 Task: Create a due date automation trigger when advanced on, on the tuesday of the week a card is due add dates due today at 11:00 AM.
Action: Mouse moved to (1210, 98)
Screenshot: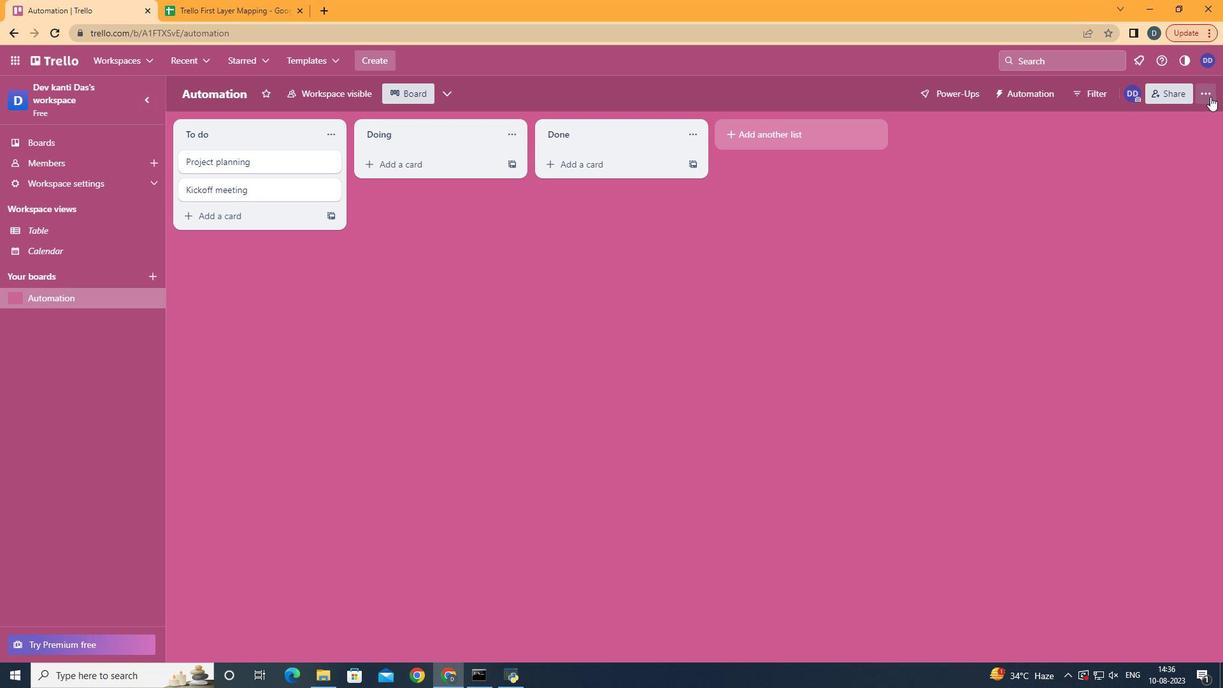 
Action: Mouse pressed left at (1210, 98)
Screenshot: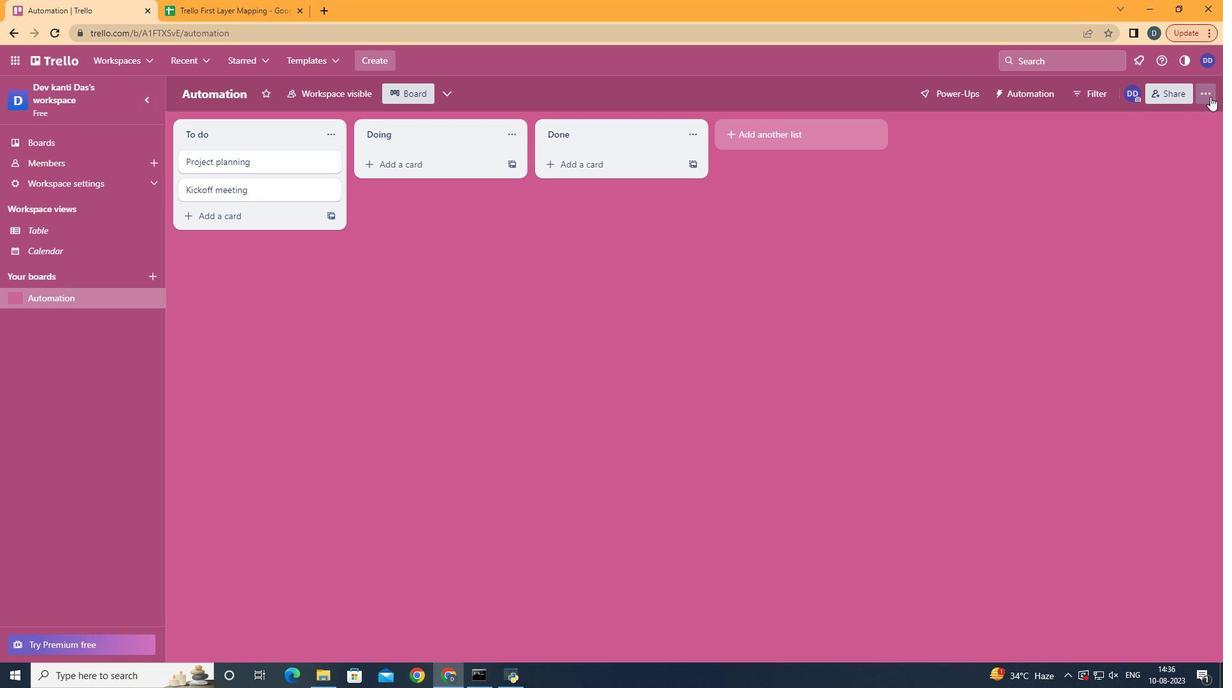 
Action: Mouse moved to (1114, 261)
Screenshot: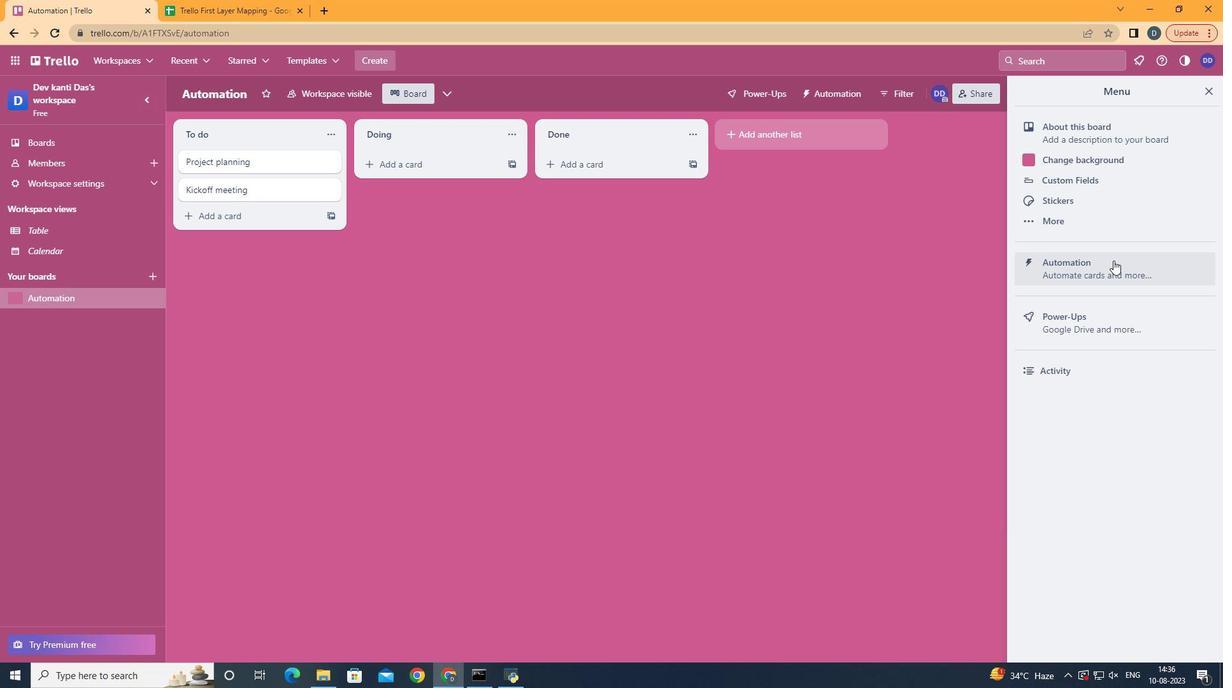 
Action: Mouse pressed left at (1114, 261)
Screenshot: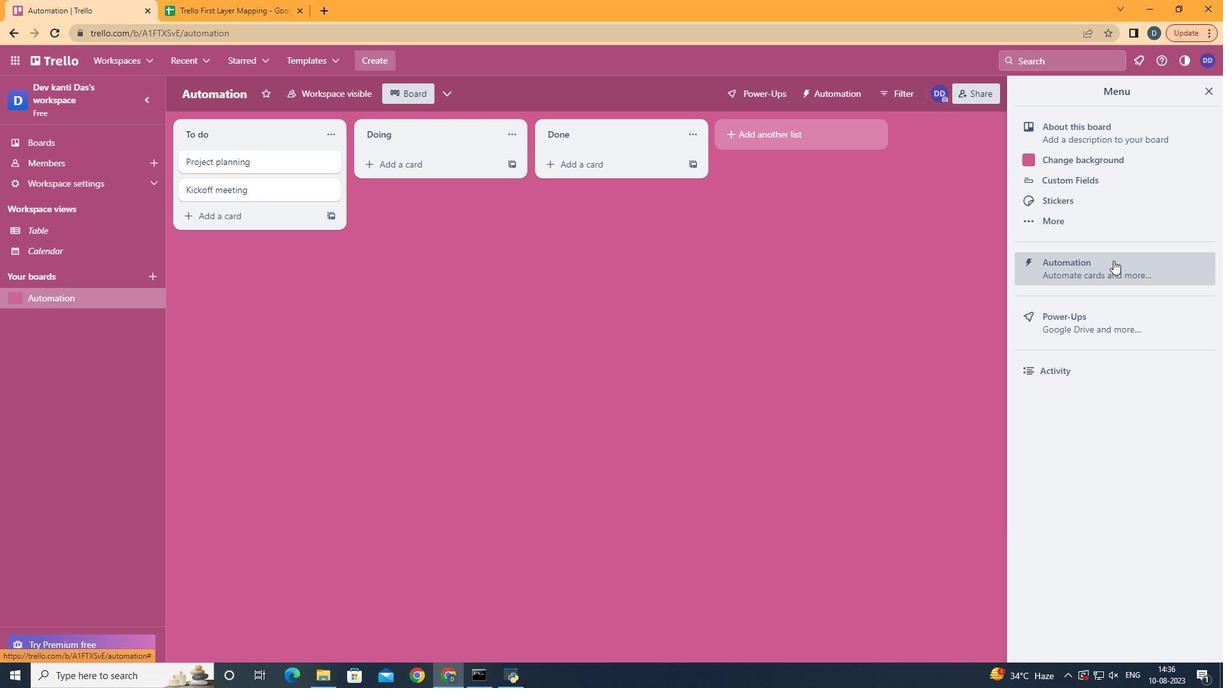 
Action: Mouse moved to (223, 258)
Screenshot: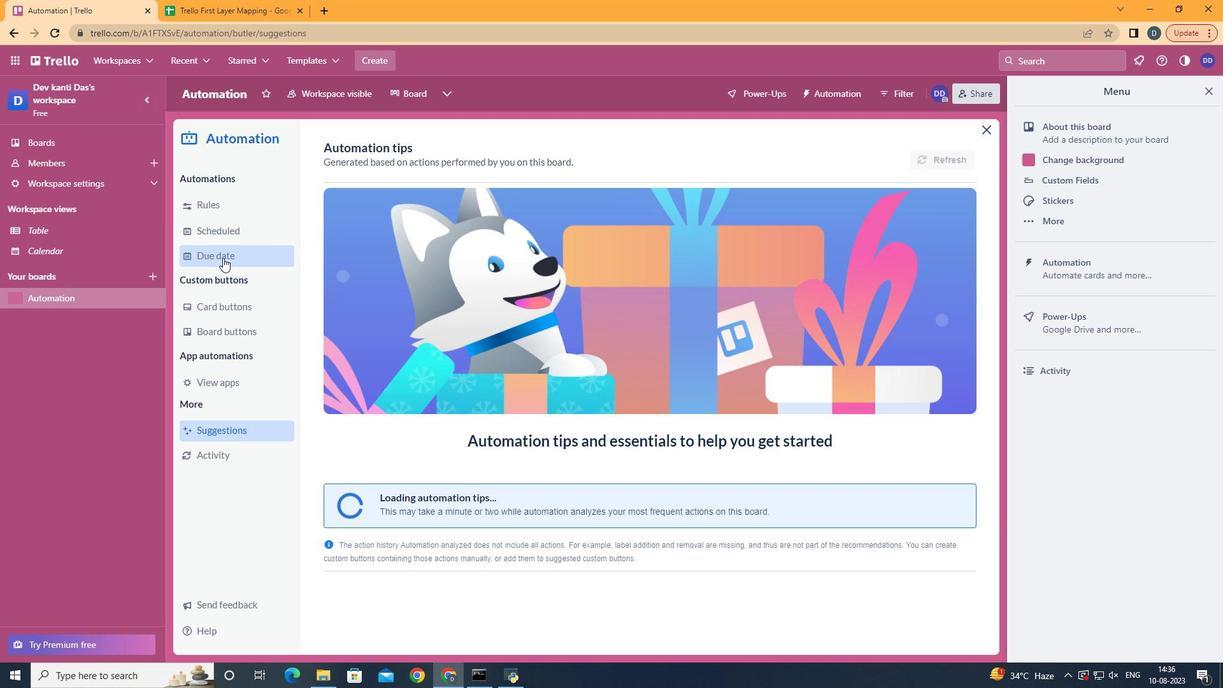 
Action: Mouse pressed left at (223, 258)
Screenshot: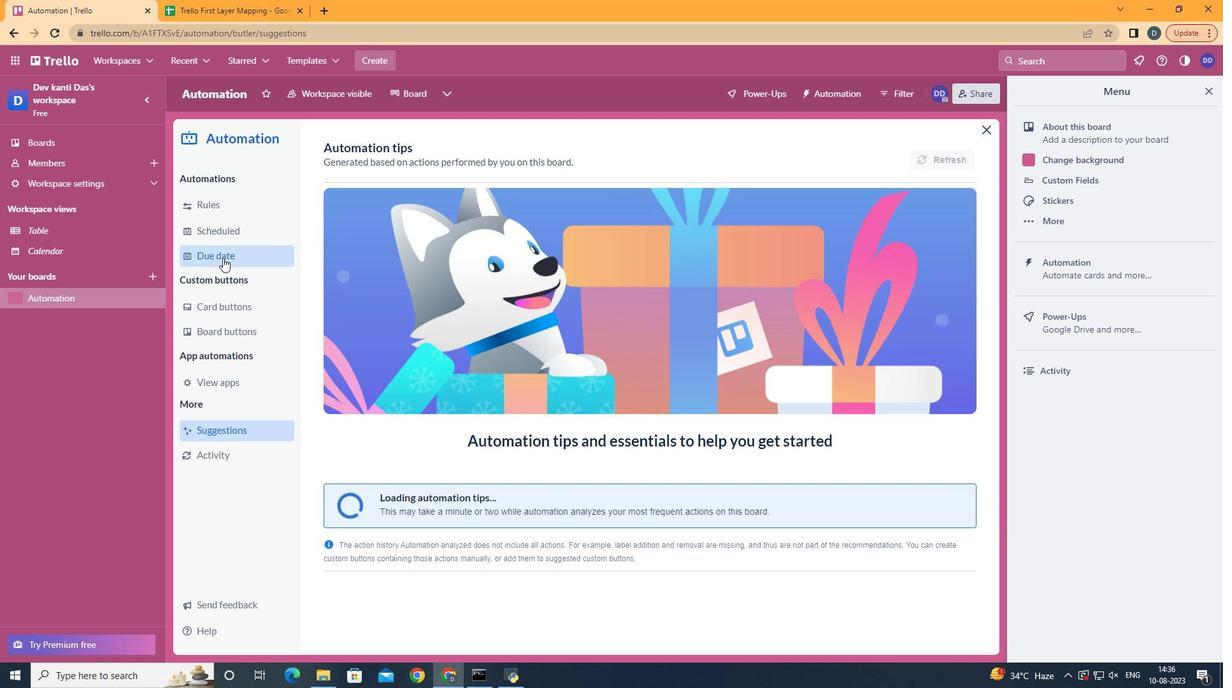 
Action: Mouse moved to (899, 155)
Screenshot: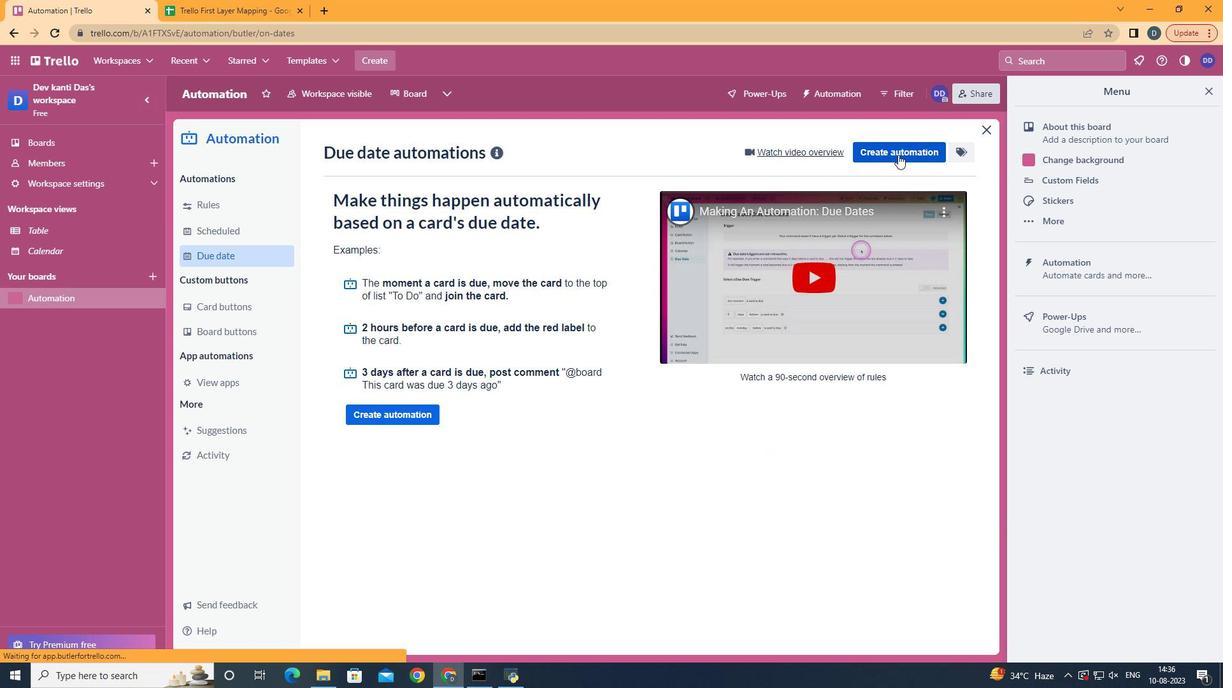 
Action: Mouse pressed left at (899, 155)
Screenshot: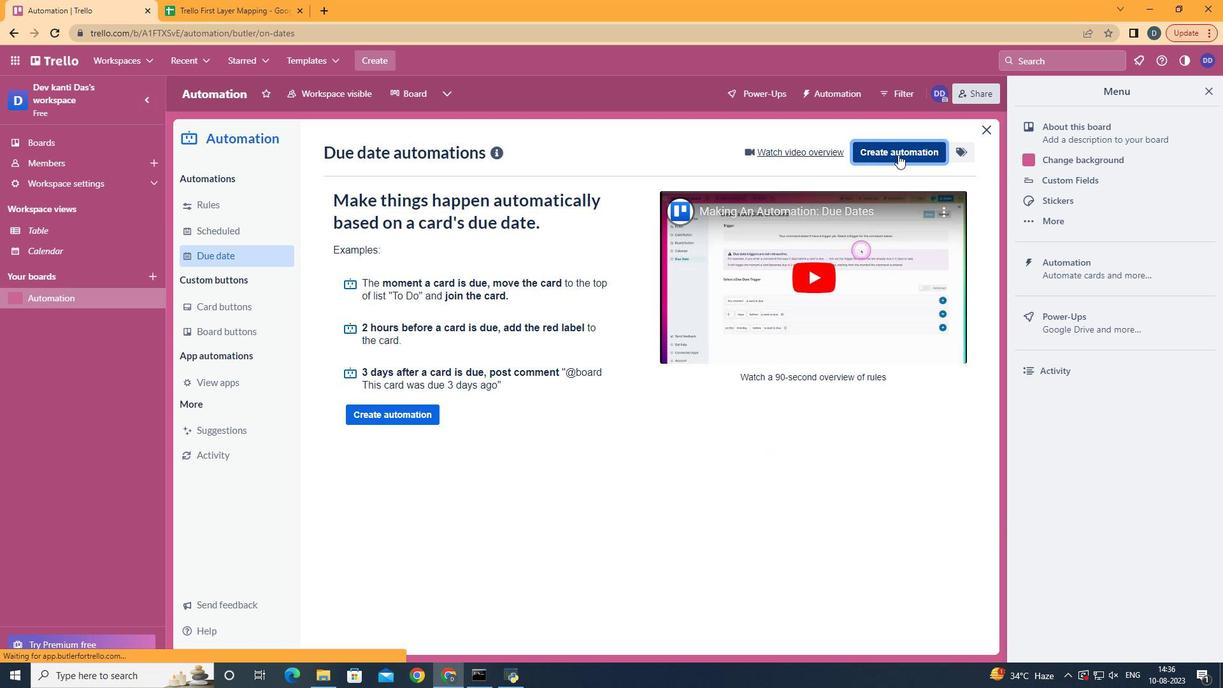 
Action: Mouse moved to (681, 265)
Screenshot: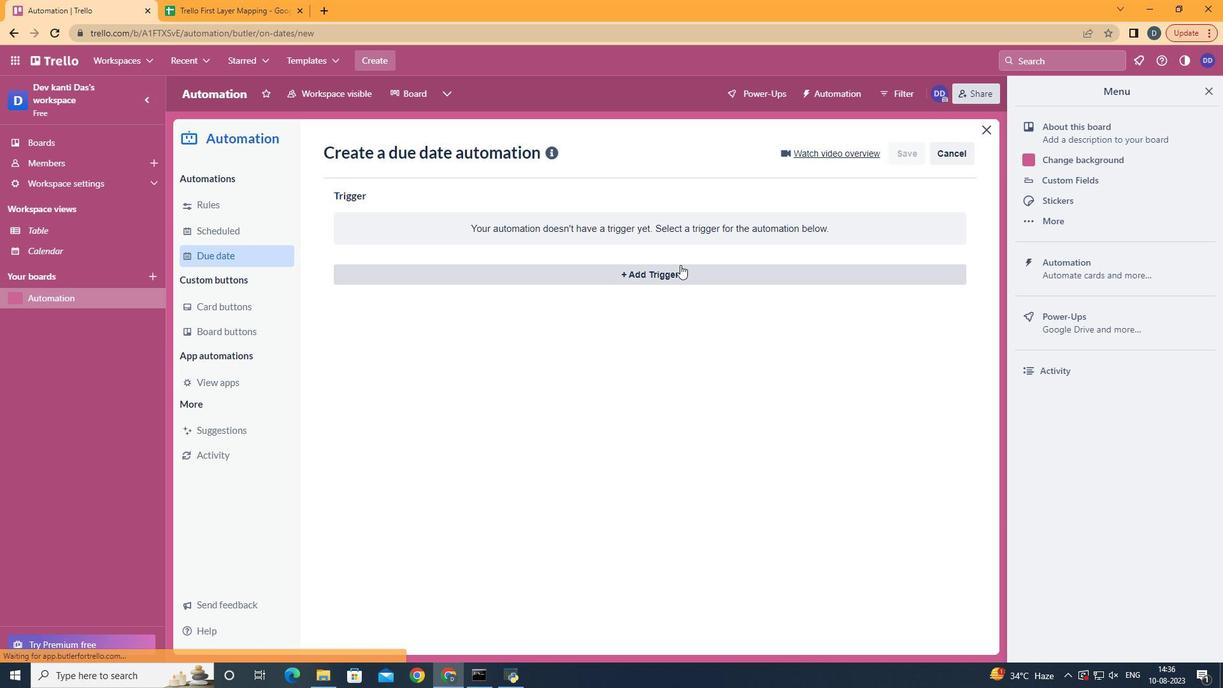 
Action: Mouse pressed left at (681, 265)
Screenshot: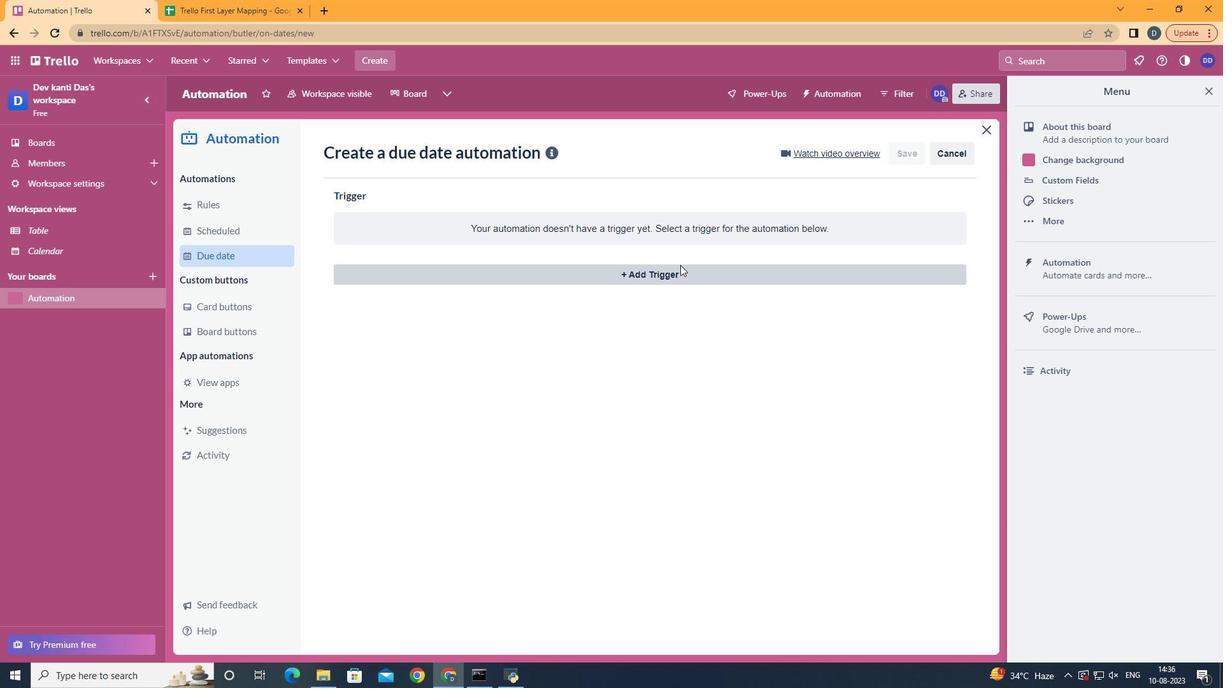 
Action: Mouse moved to (412, 357)
Screenshot: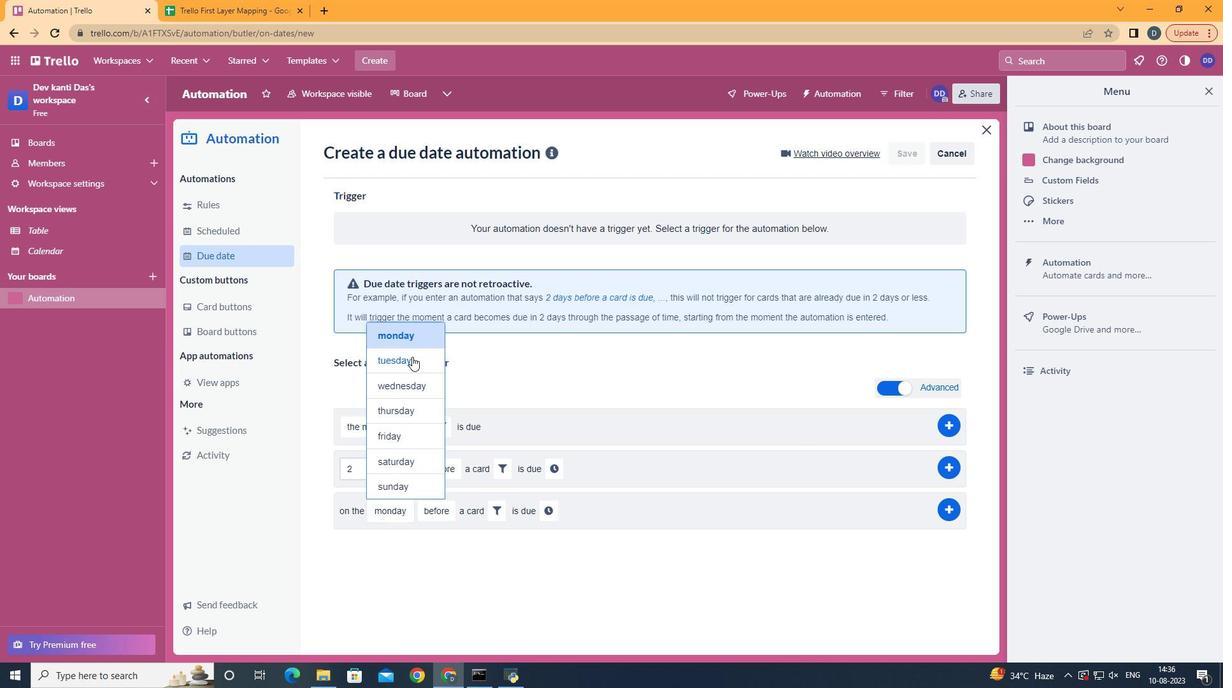 
Action: Mouse pressed left at (412, 357)
Screenshot: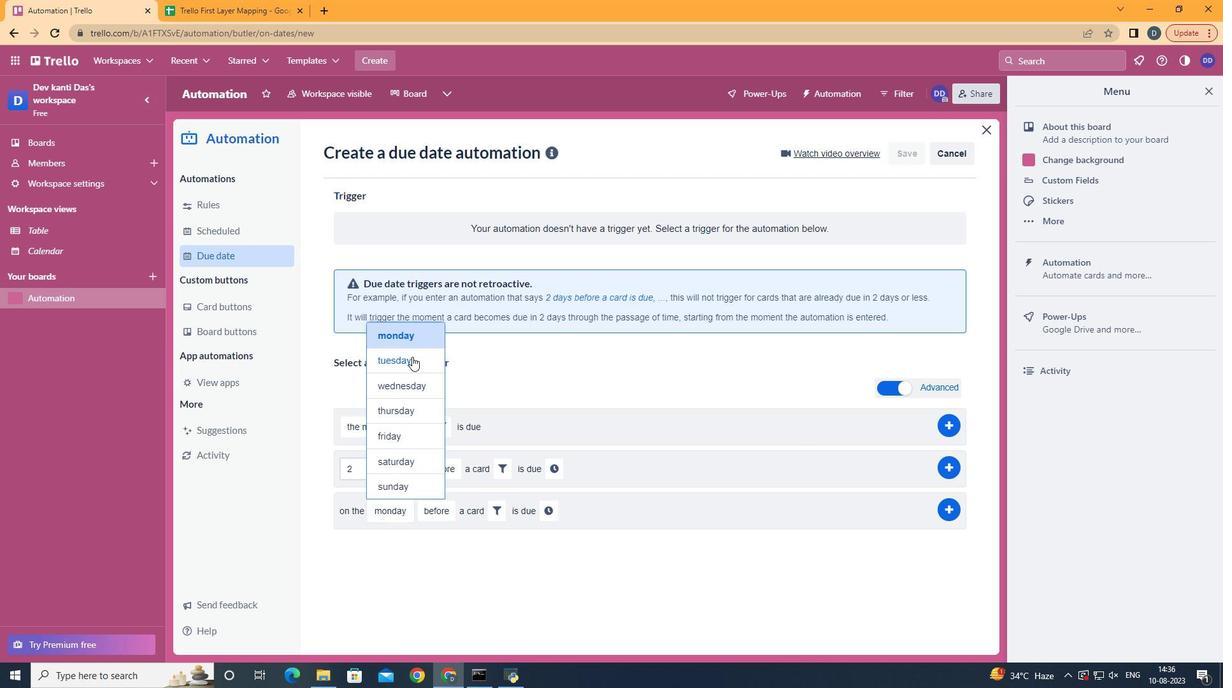 
Action: Mouse moved to (446, 591)
Screenshot: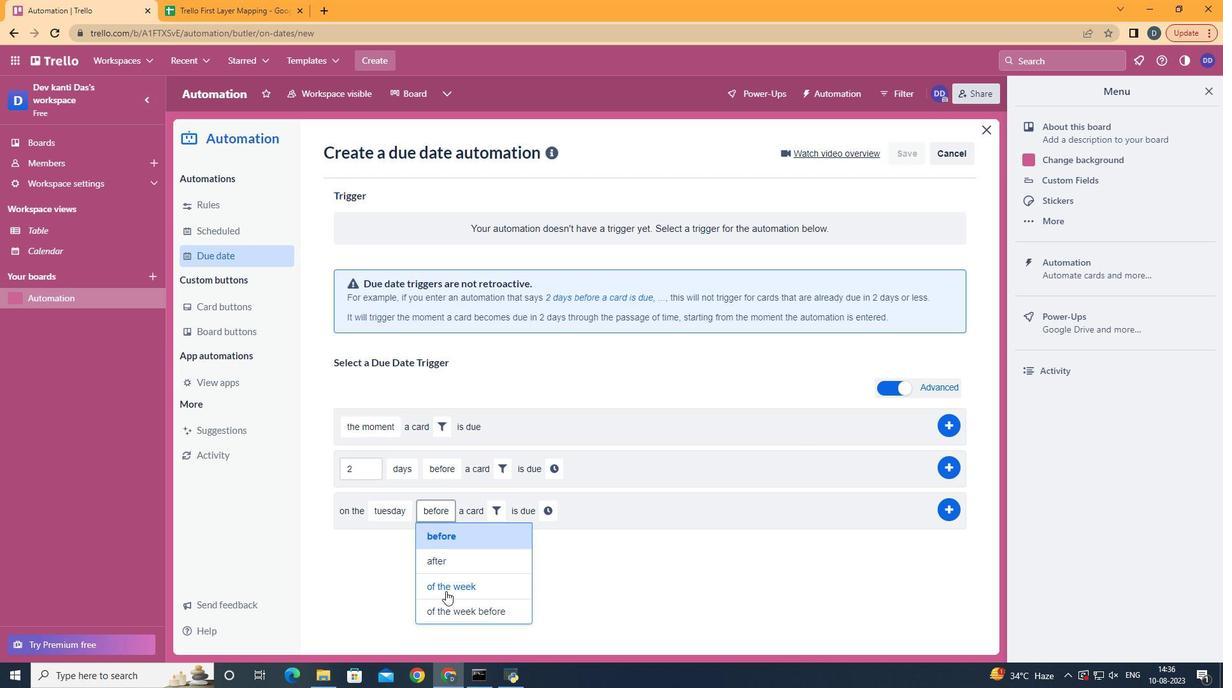 
Action: Mouse pressed left at (446, 591)
Screenshot: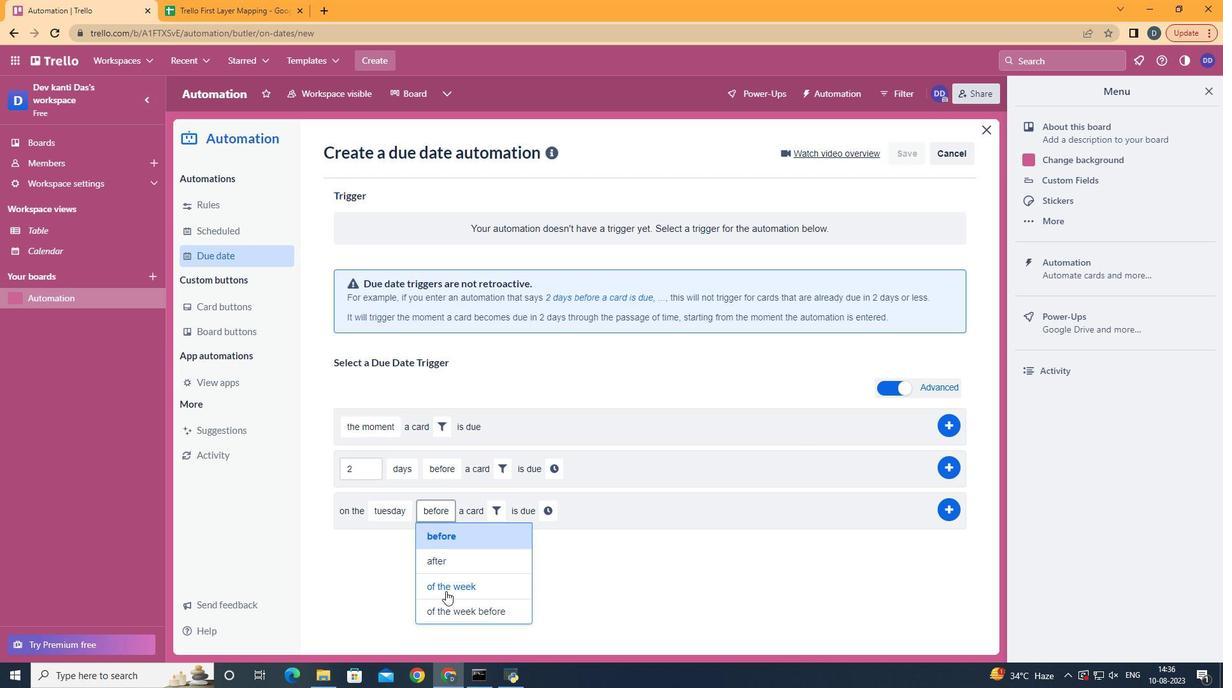 
Action: Mouse moved to (518, 518)
Screenshot: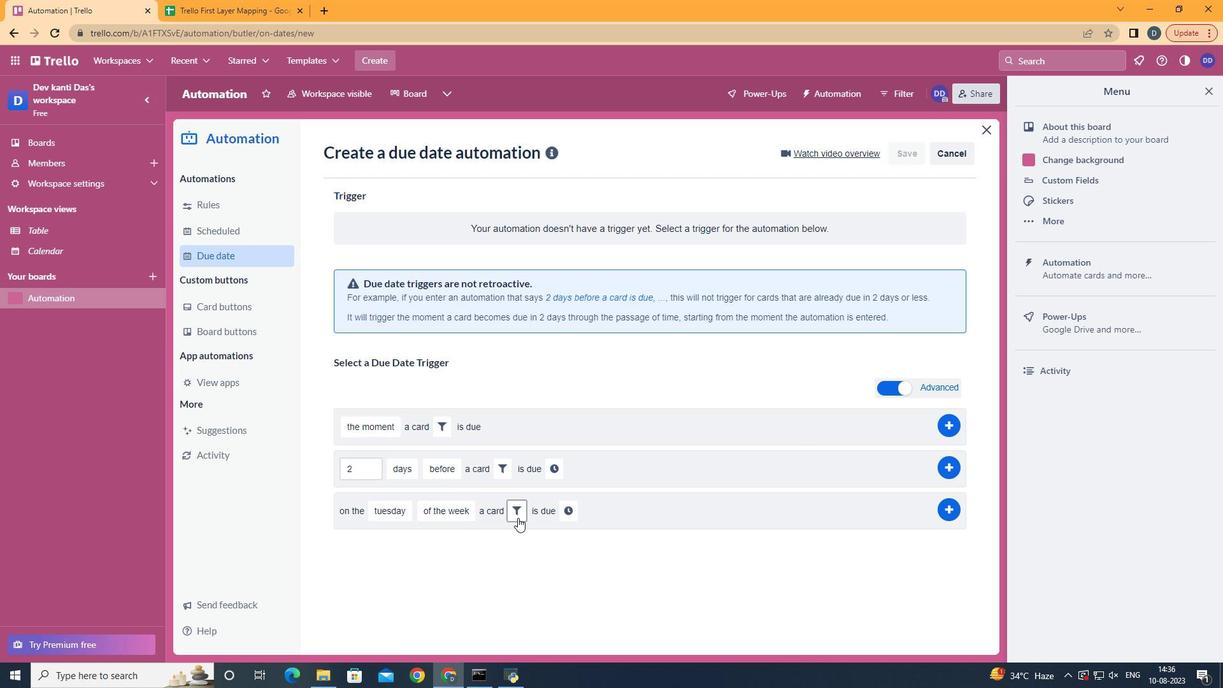 
Action: Mouse pressed left at (518, 518)
Screenshot: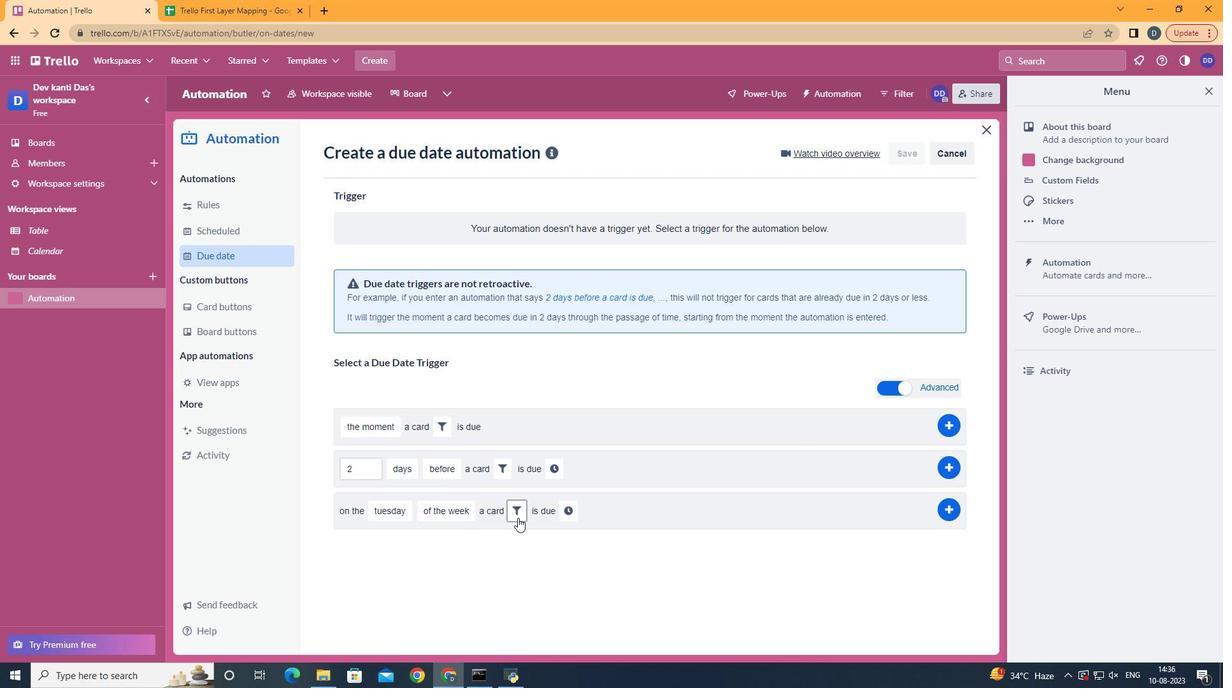 
Action: Mouse moved to (593, 547)
Screenshot: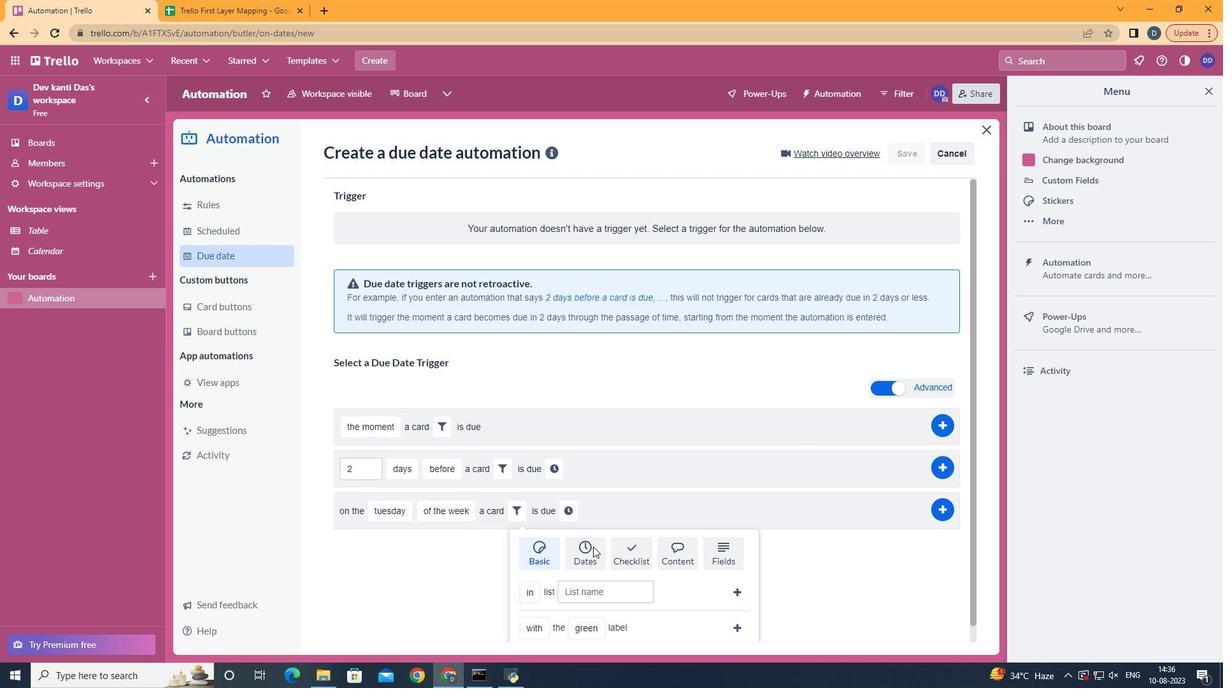 
Action: Mouse pressed left at (593, 547)
Screenshot: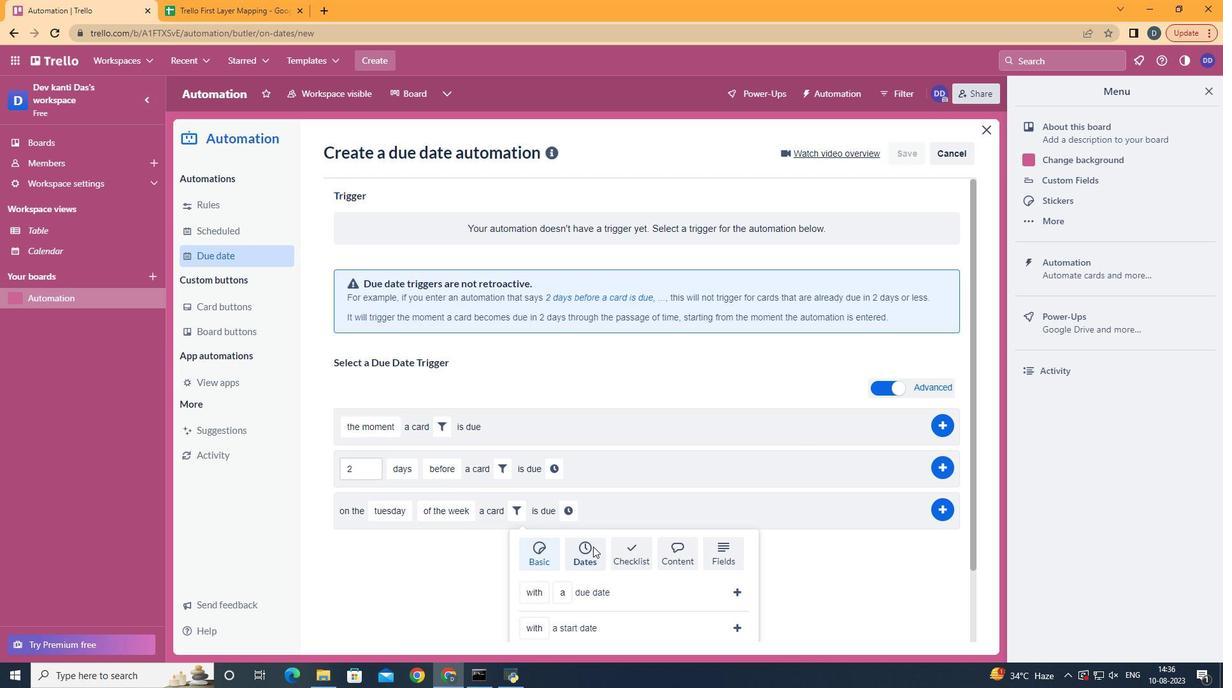 
Action: Mouse scrolled (593, 546) with delta (0, 0)
Screenshot: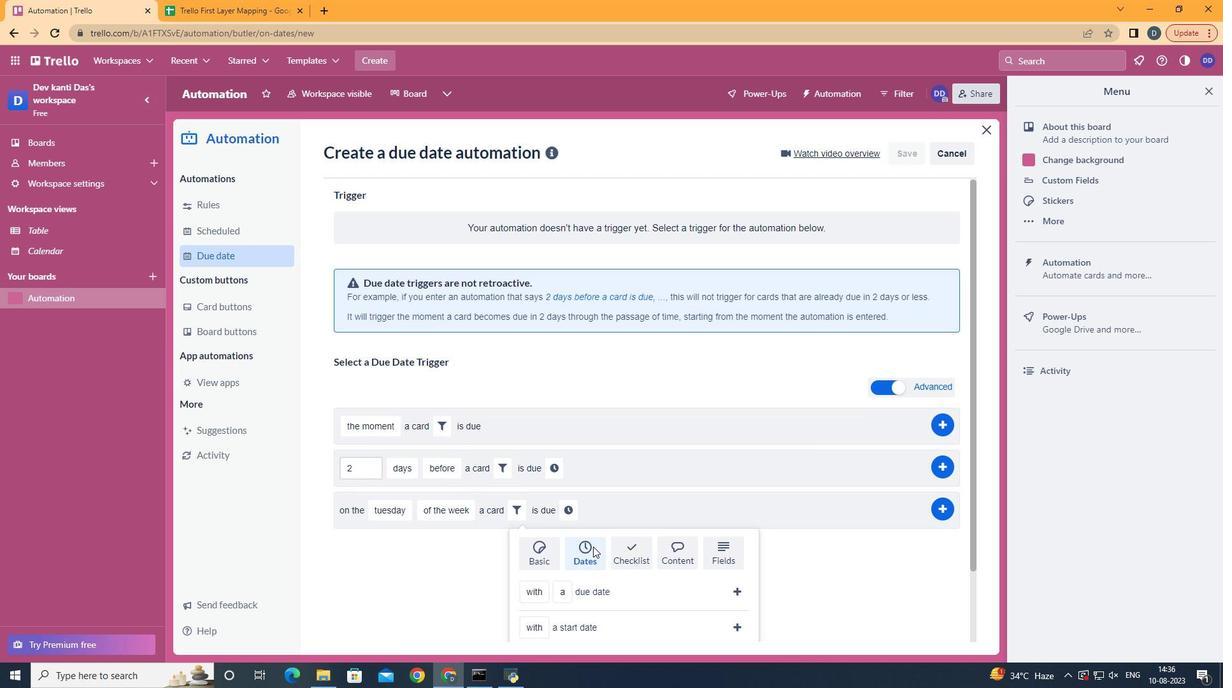 
Action: Mouse scrolled (593, 546) with delta (0, 0)
Screenshot: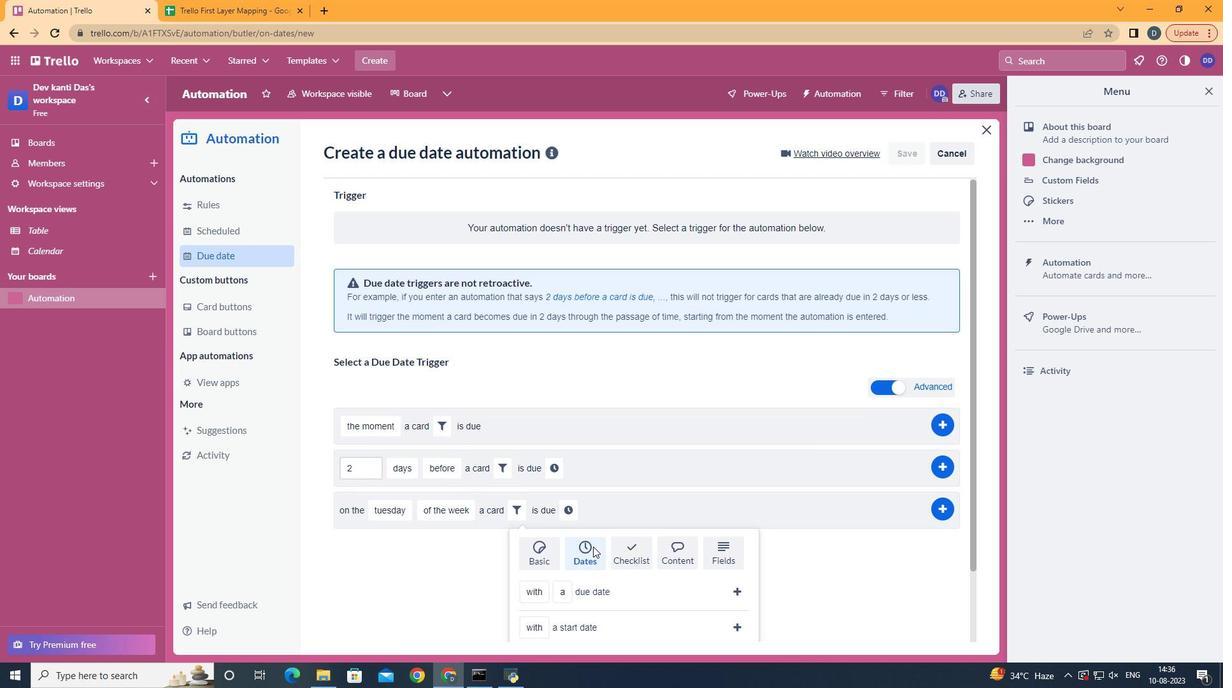 
Action: Mouse scrolled (593, 546) with delta (0, 0)
Screenshot: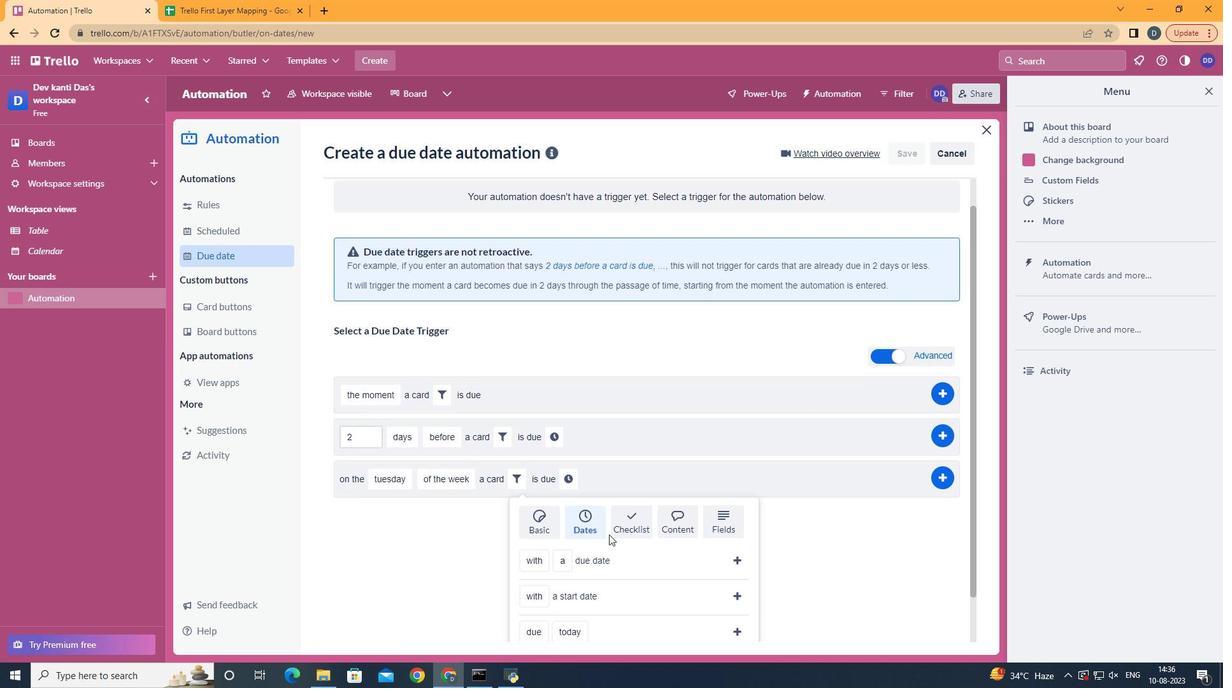 
Action: Mouse scrolled (593, 546) with delta (0, 0)
Screenshot: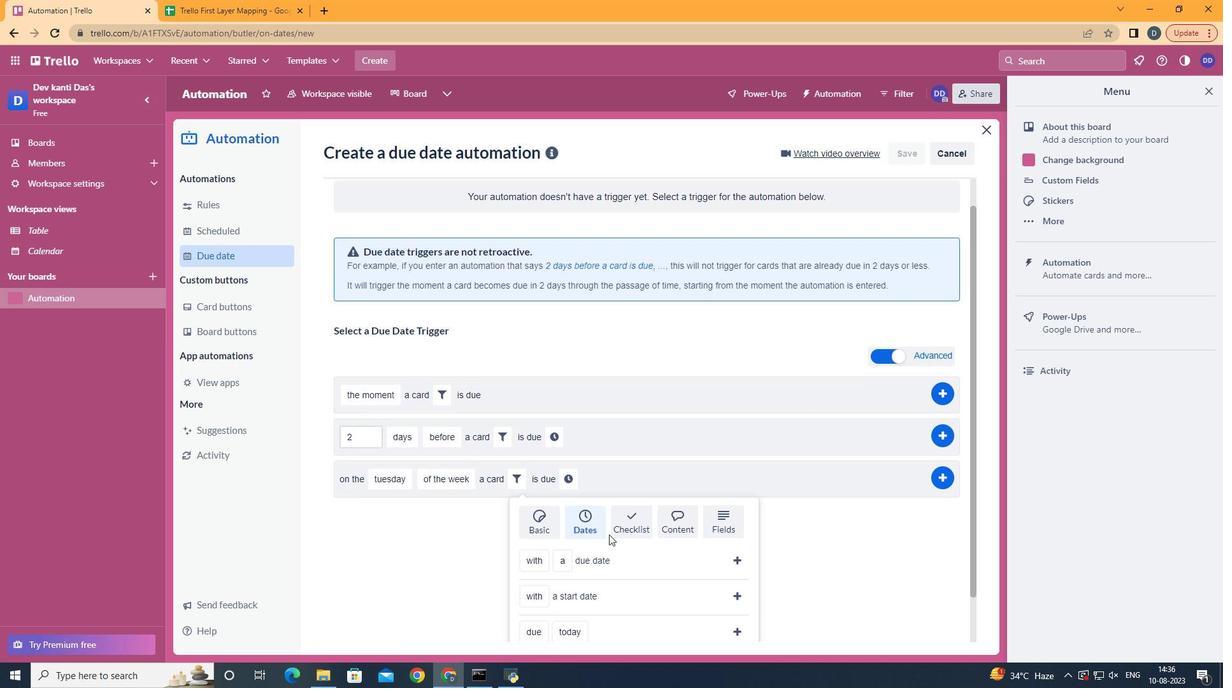
Action: Mouse moved to (543, 478)
Screenshot: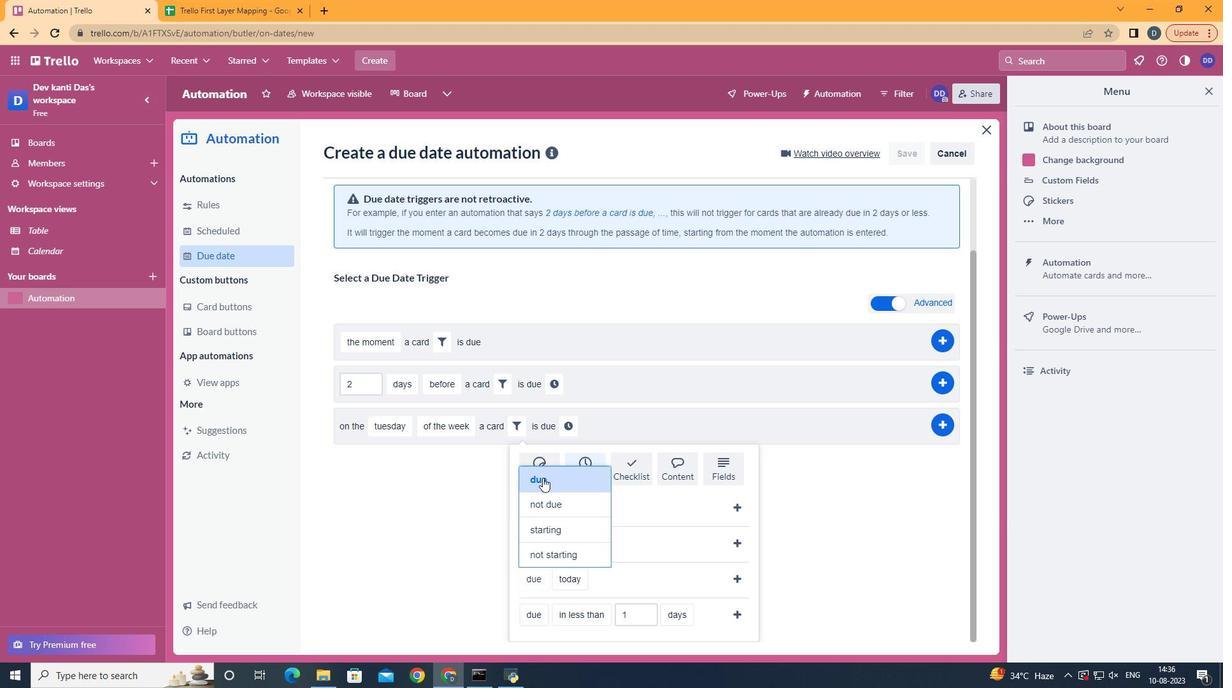 
Action: Mouse pressed left at (543, 478)
Screenshot: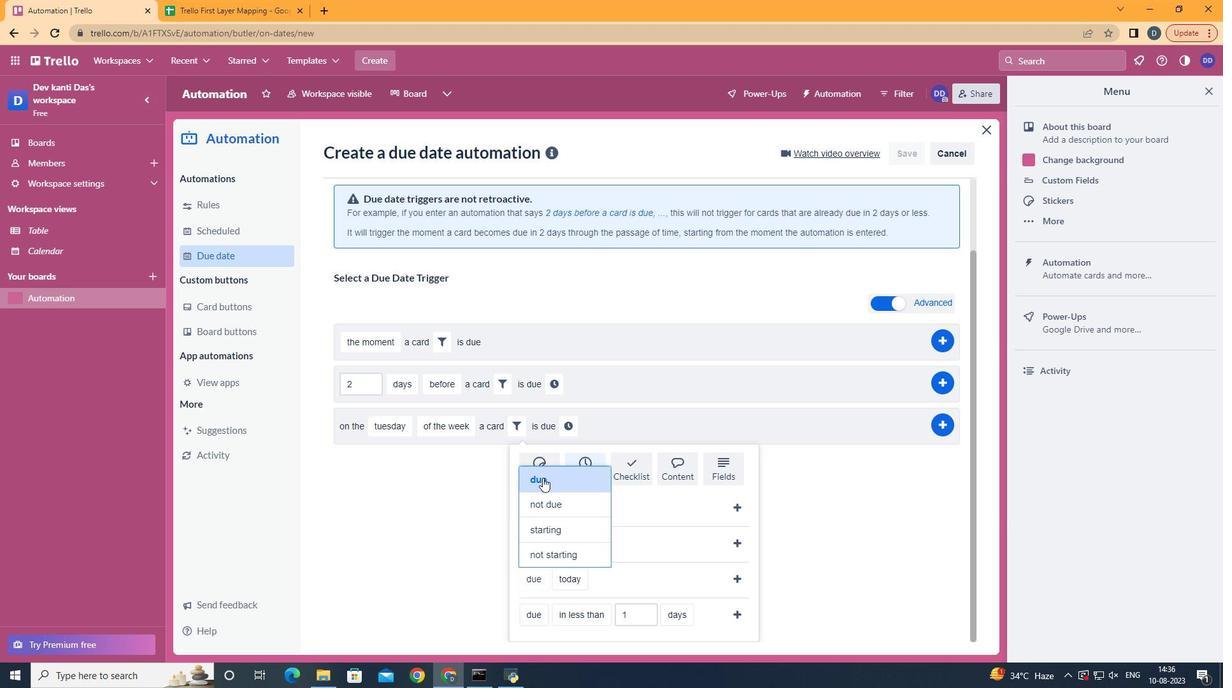 
Action: Mouse moved to (593, 429)
Screenshot: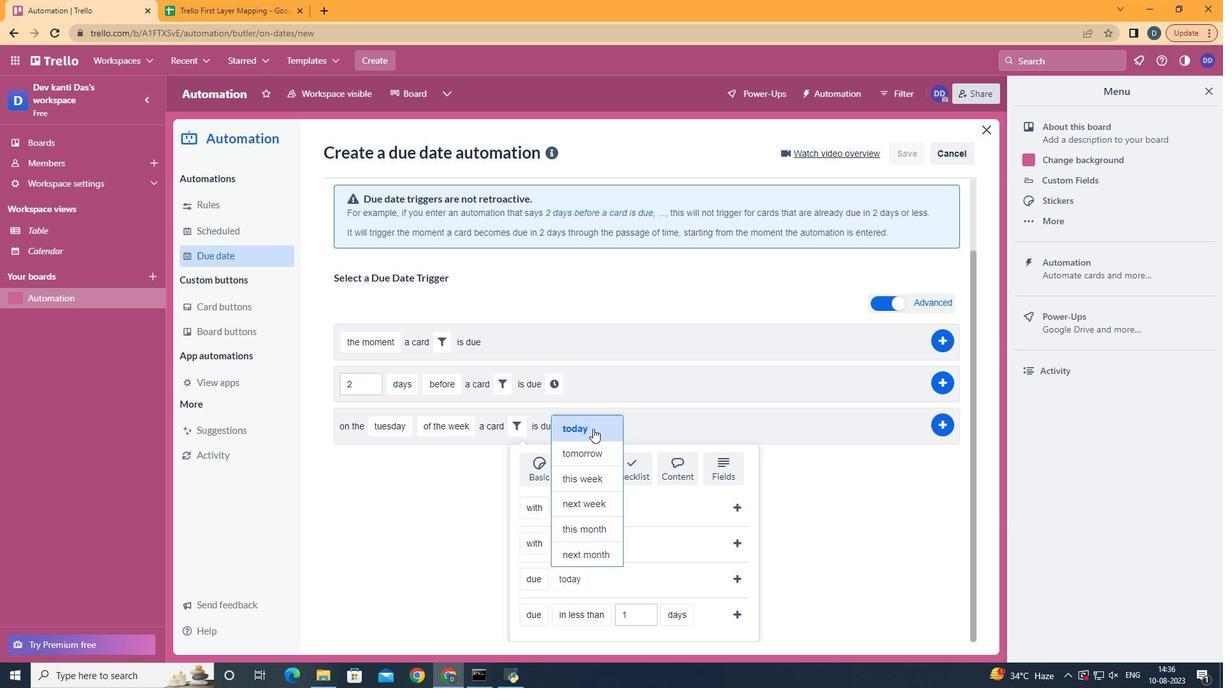 
Action: Mouse pressed left at (593, 429)
Screenshot: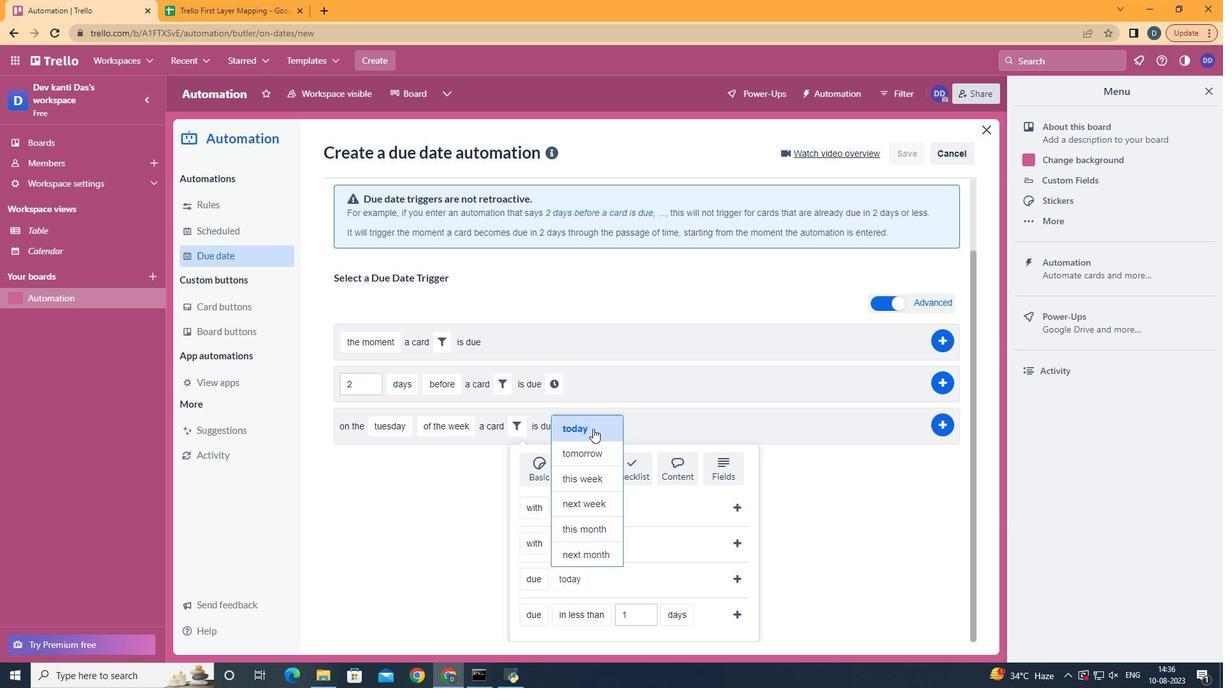 
Action: Mouse moved to (734, 581)
Screenshot: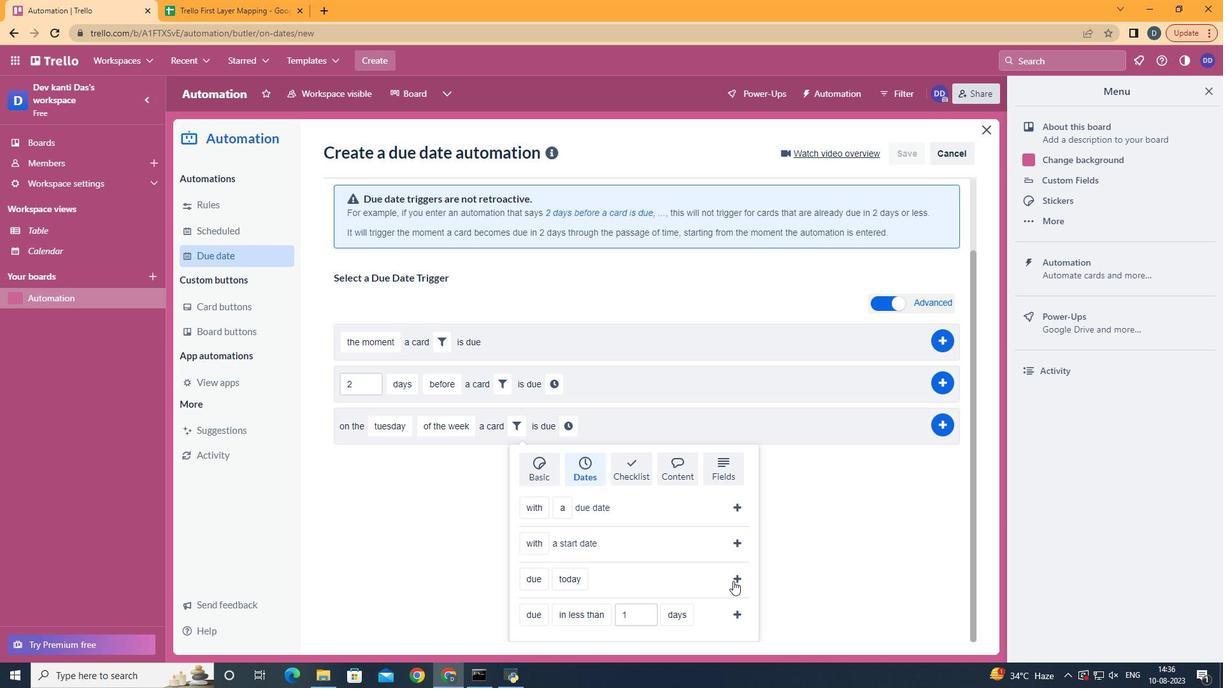 
Action: Mouse pressed left at (734, 581)
Screenshot: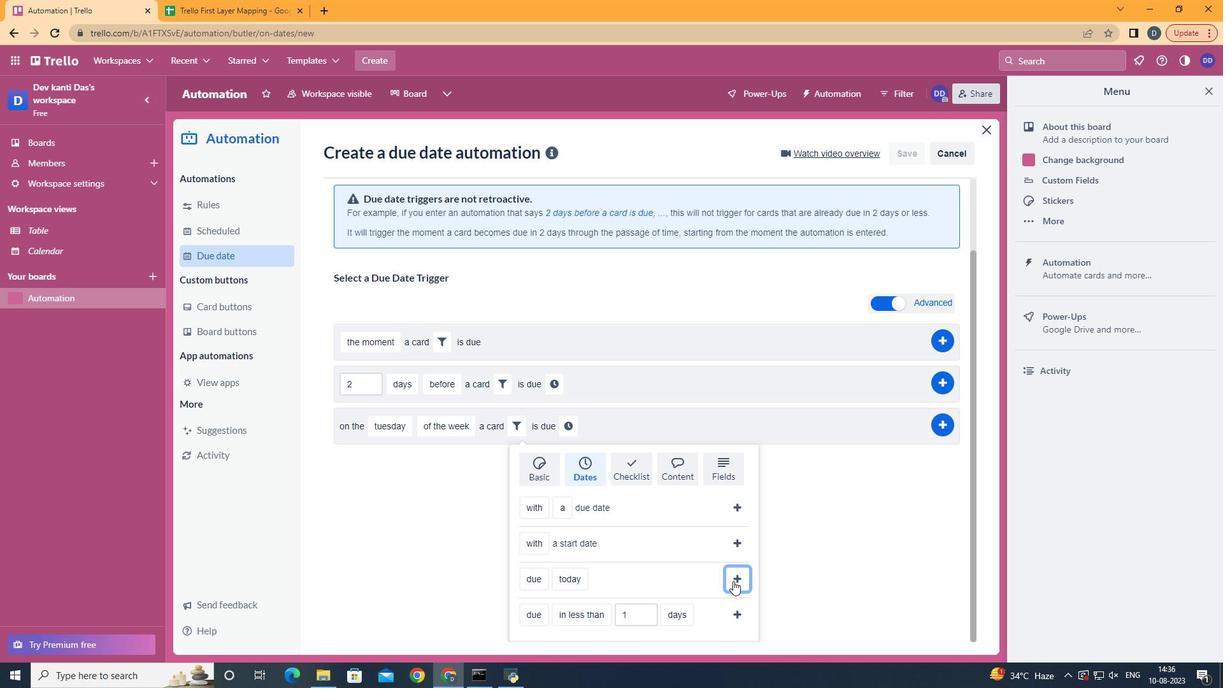 
Action: Mouse moved to (627, 517)
Screenshot: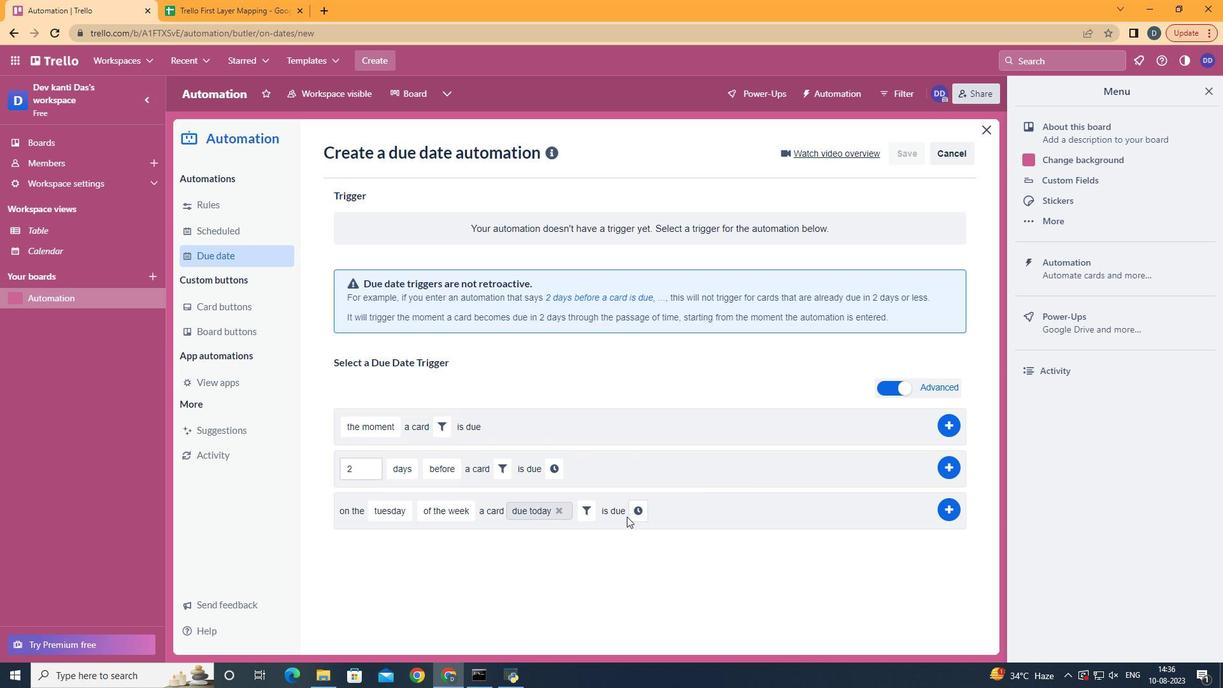 
Action: Mouse pressed left at (627, 517)
Screenshot: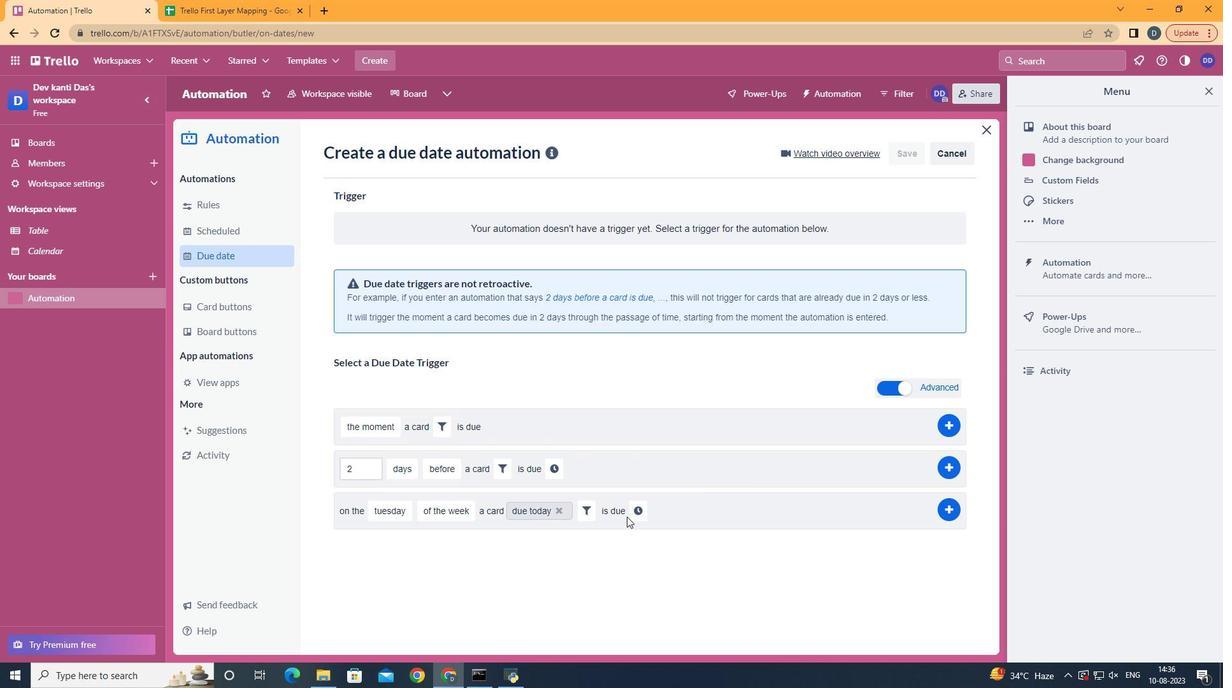 
Action: Mouse moved to (646, 509)
Screenshot: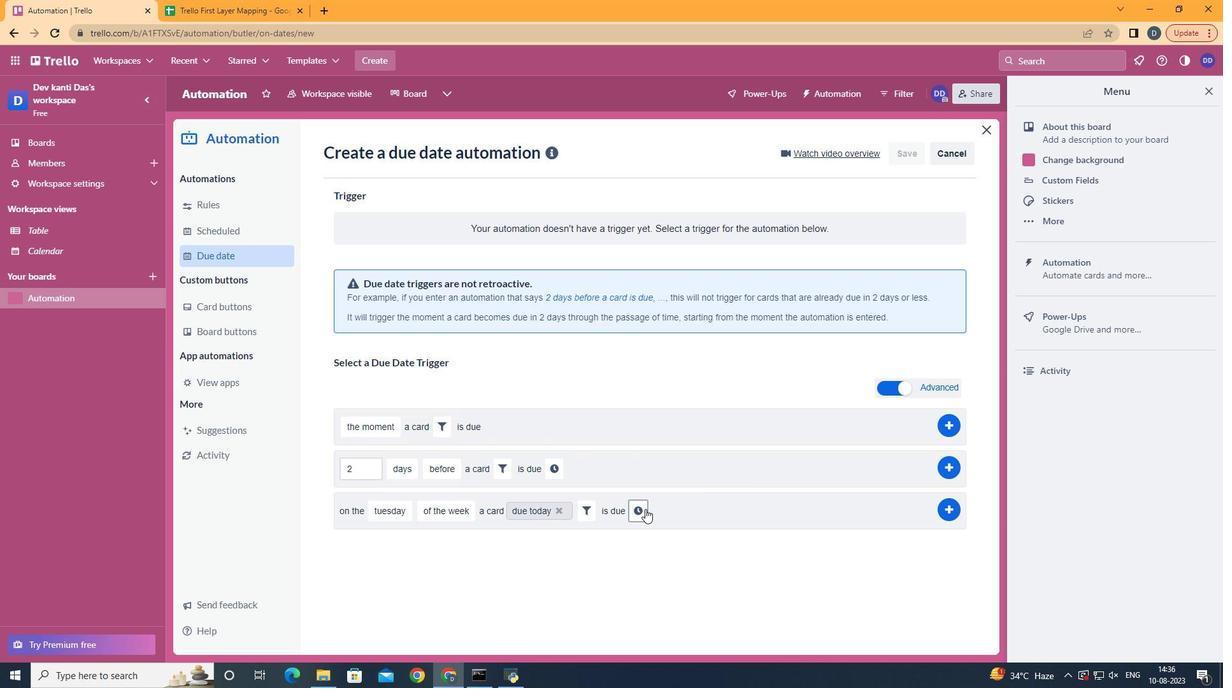 
Action: Mouse pressed left at (646, 509)
Screenshot: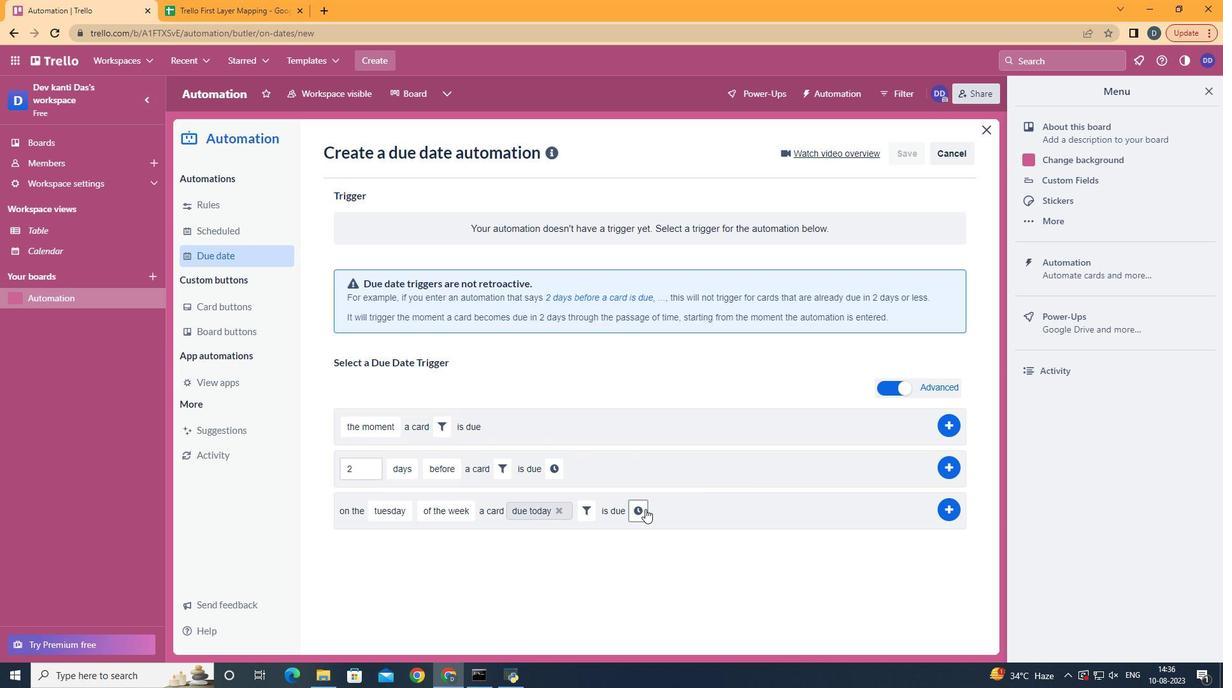 
Action: Mouse moved to (675, 512)
Screenshot: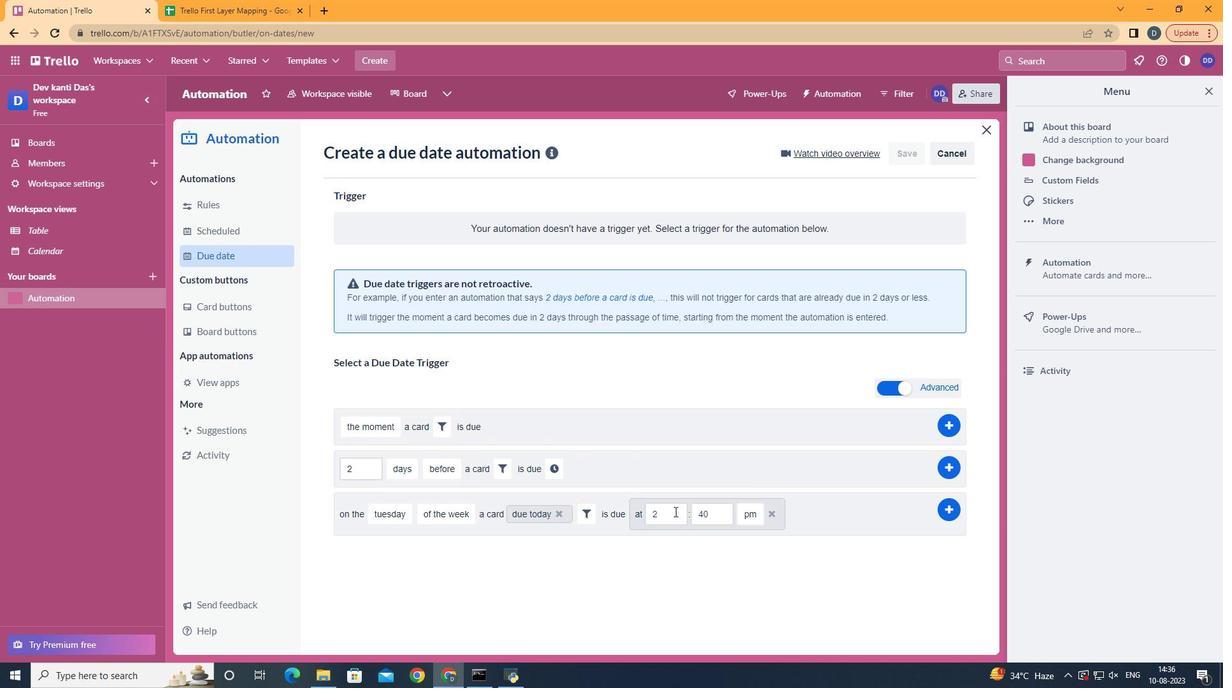 
Action: Mouse pressed left at (675, 512)
Screenshot: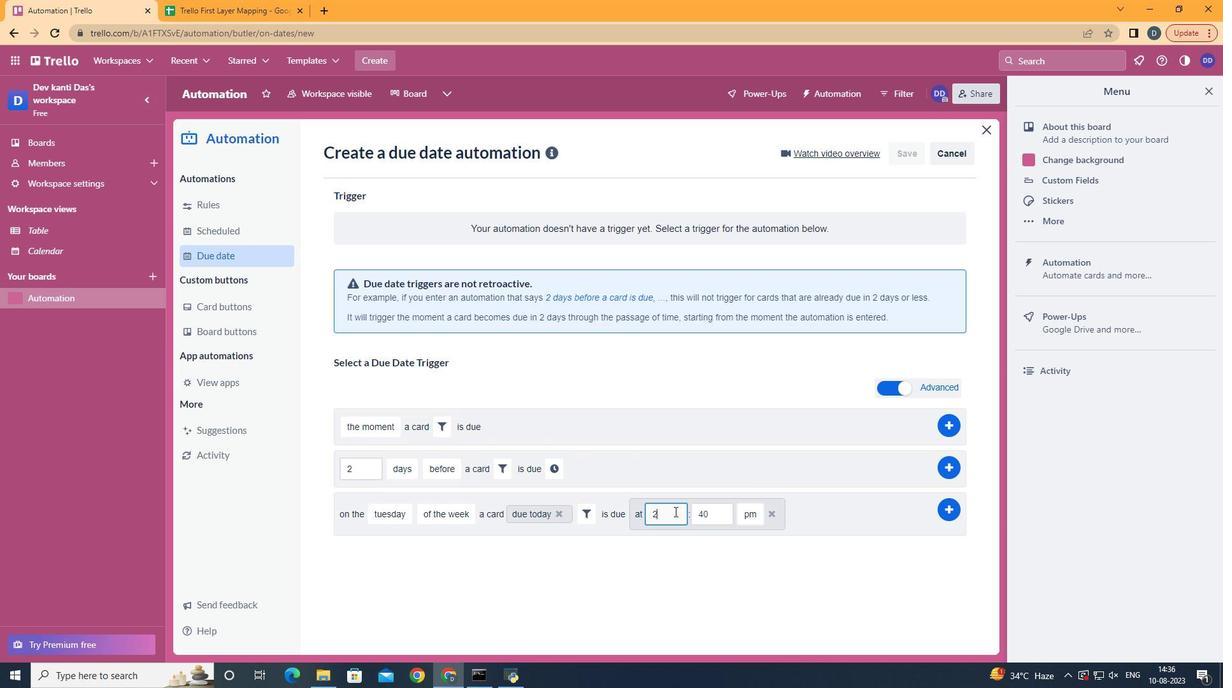 
Action: Key pressed <Key.backspace>11
Screenshot: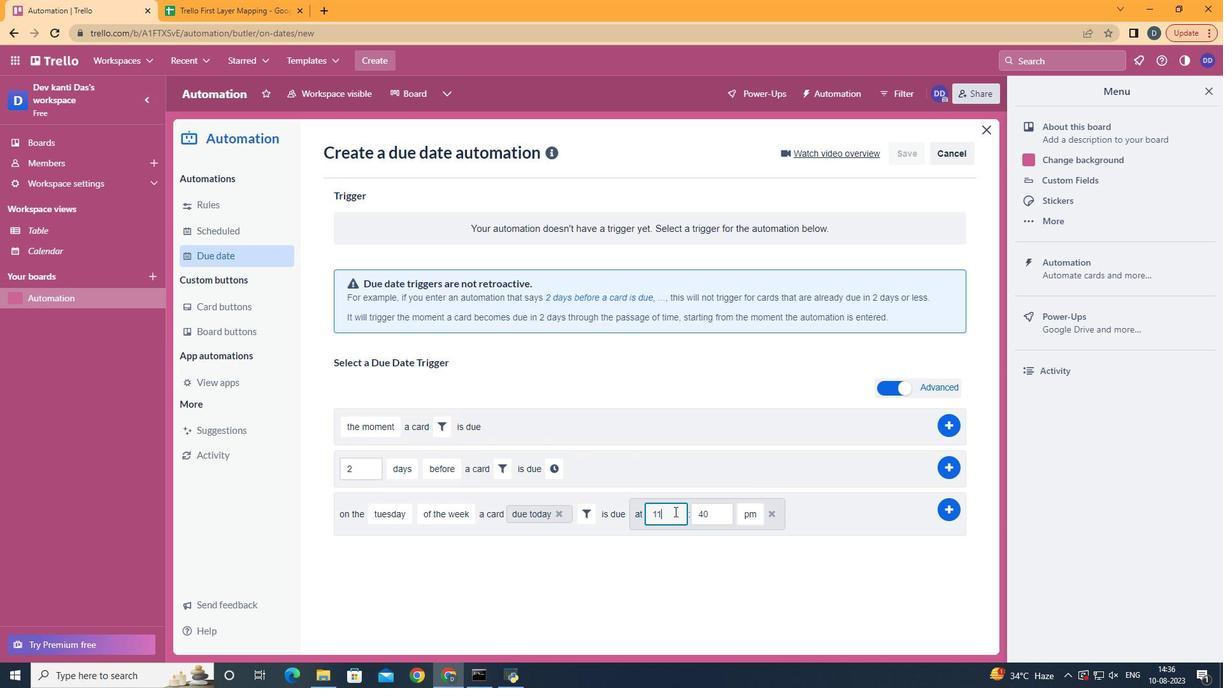 
Action: Mouse moved to (716, 512)
Screenshot: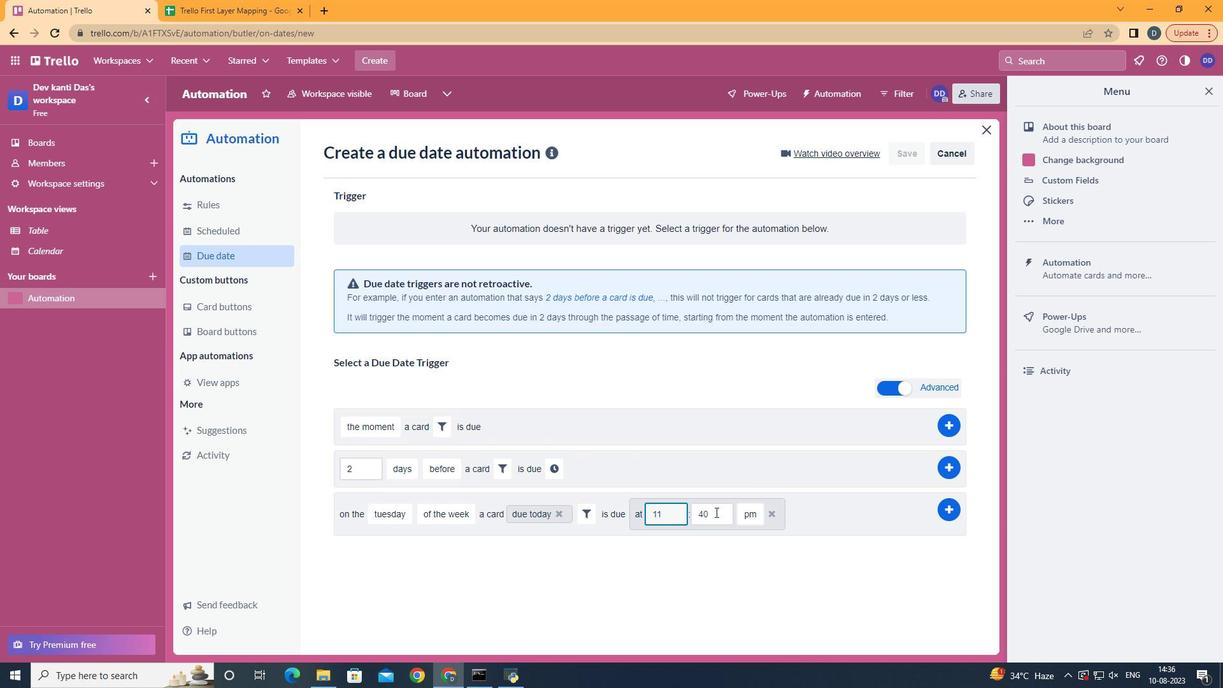 
Action: Mouse pressed left at (716, 512)
Screenshot: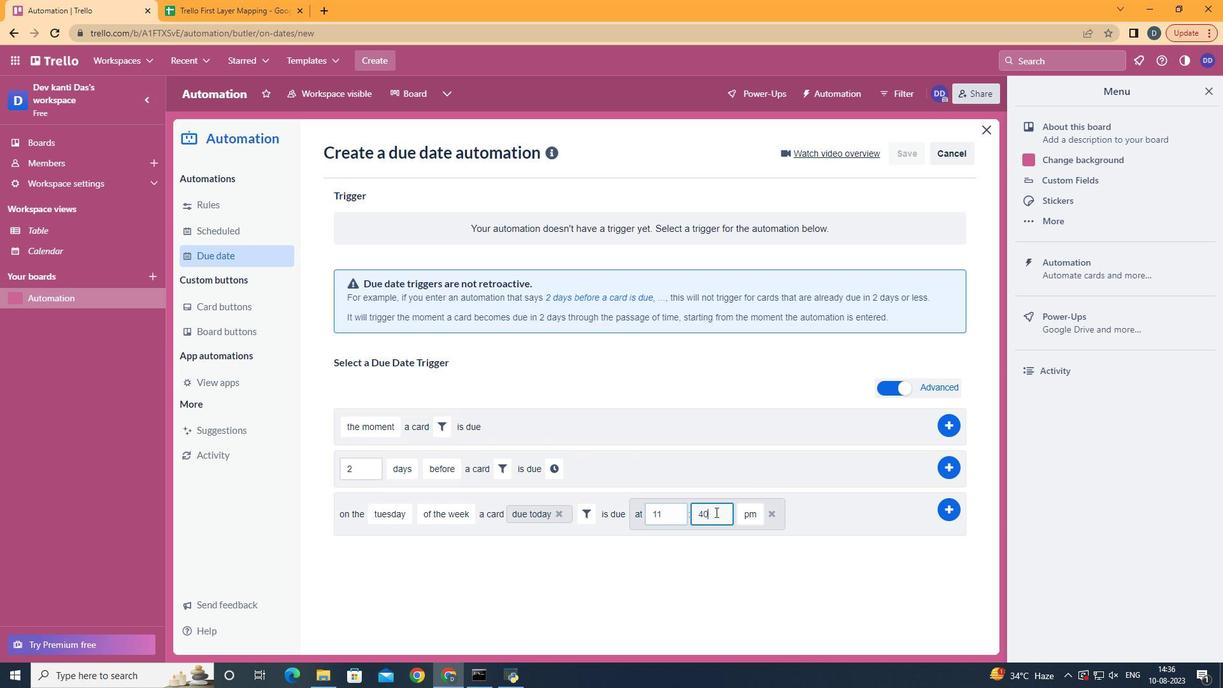 
Action: Key pressed <Key.backspace><Key.backspace>00
Screenshot: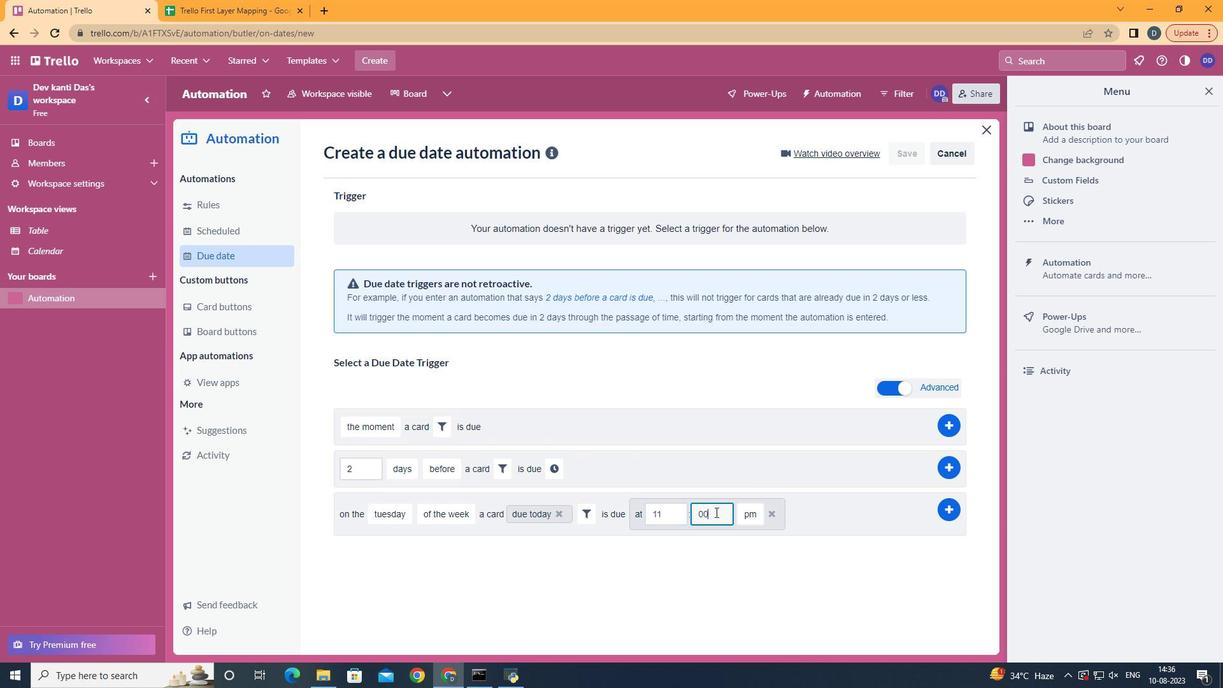
Action: Mouse moved to (751, 532)
Screenshot: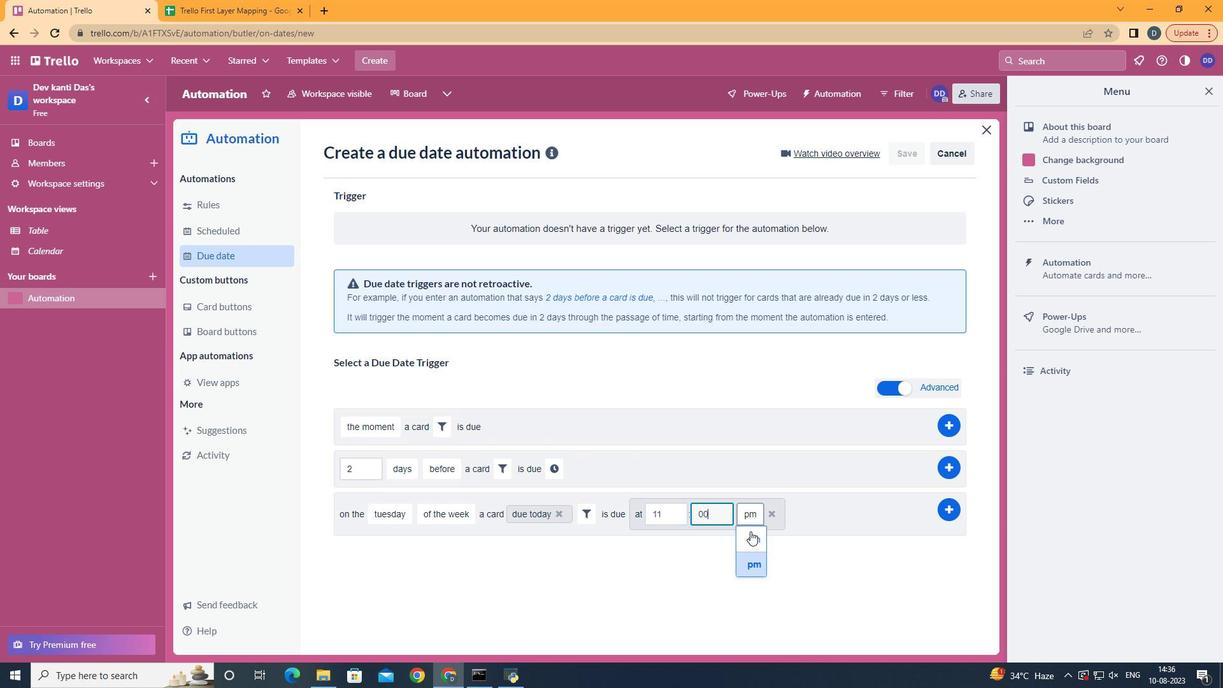 
Action: Mouse pressed left at (751, 532)
Screenshot: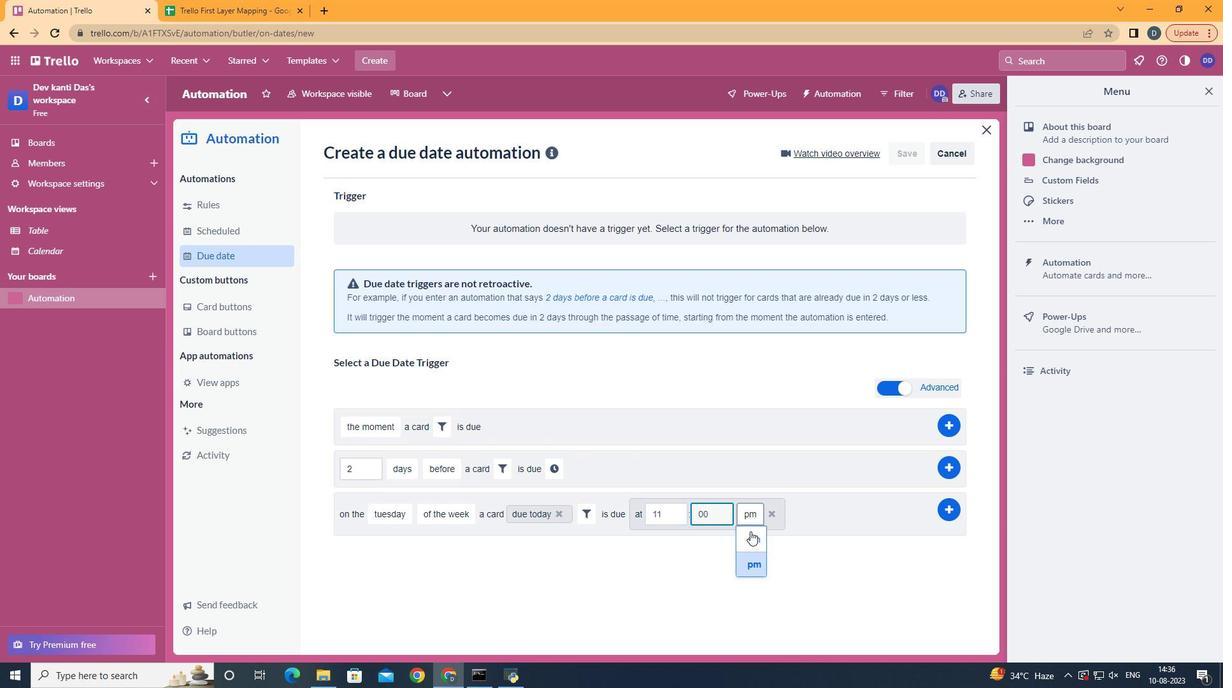
Action: Mouse moved to (942, 505)
Screenshot: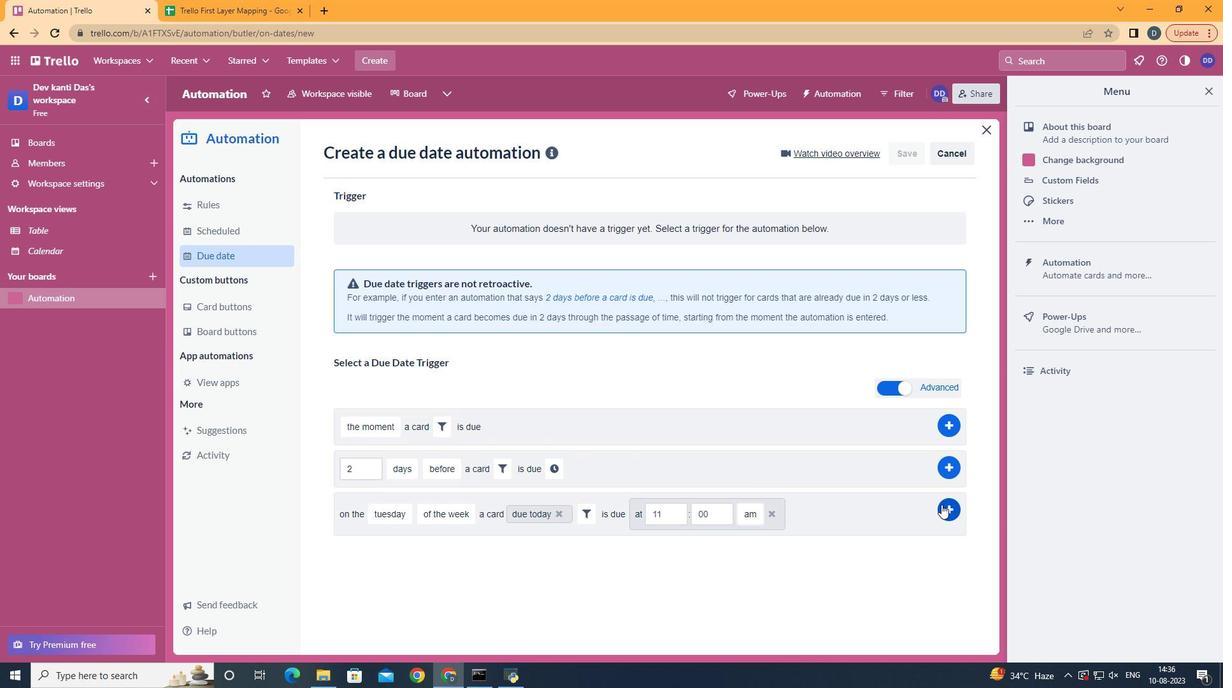 
Action: Mouse pressed left at (942, 505)
Screenshot: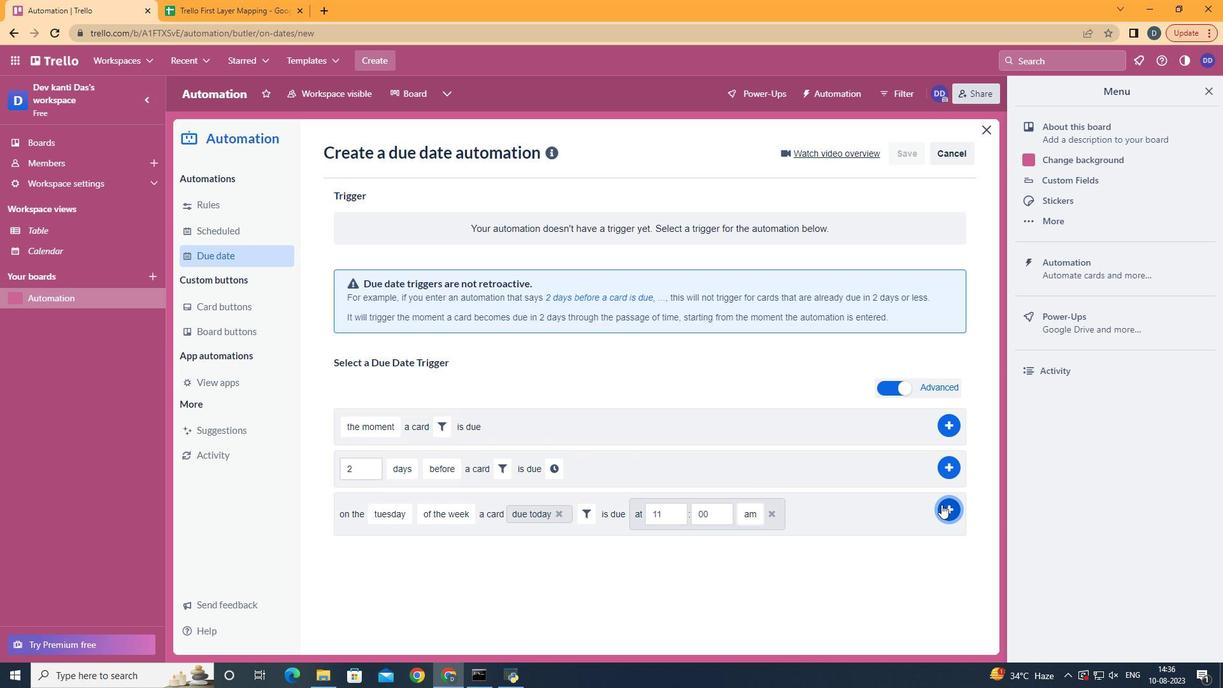 
Action: Mouse moved to (688, 201)
Screenshot: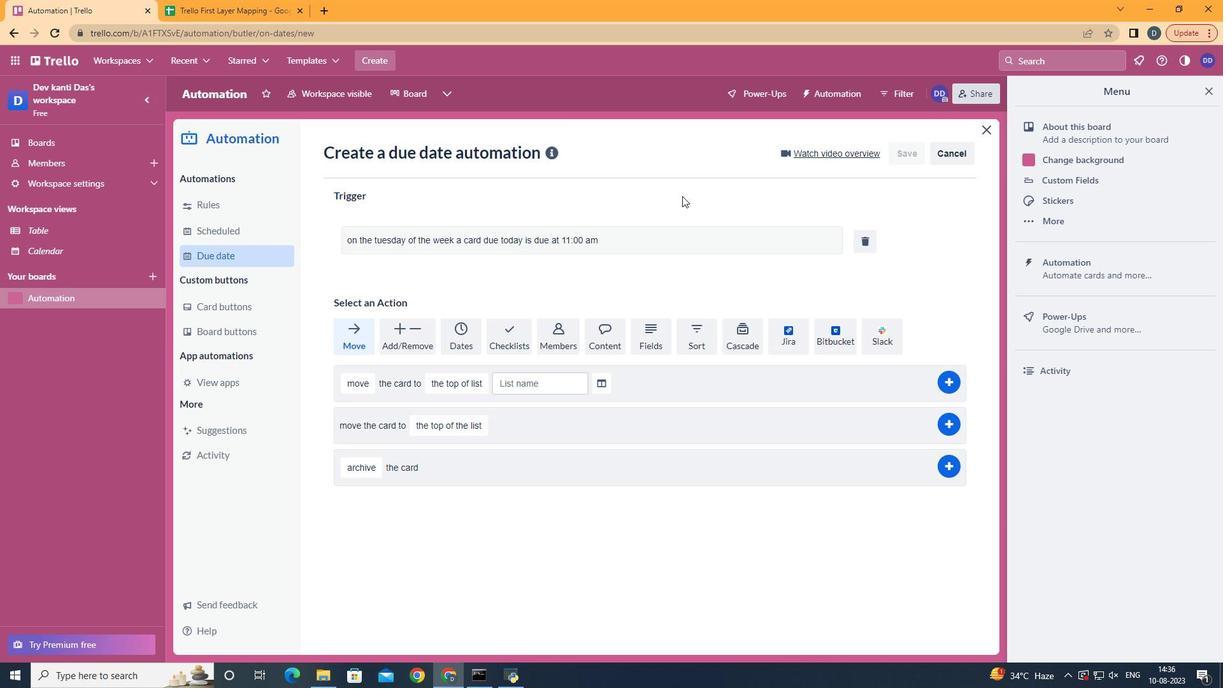 
